 Task: Add an event with the title Second Webinar: Content Marketing Strategies for Lead Generation and Engagement, date '2023/12/01', time 8:30 AM to 10:30 AMand add a description: The quality assurance team will review project documentation such as project plans, requirements specifications, design documents, and test plans. They will ensure that the documentation is complete, accurate, and aligns with the project objectives and stakeholder expectations., put the event into Green category . Add location for the event as: 456 Giza Pyramids, Giza, Egypt, logged in from the account softage.10@softage.netand send the event invitation to softage.3@softage.net and softage.4@softage.net. Set a reminder for the event 2 hour before
Action: Mouse moved to (98, 116)
Screenshot: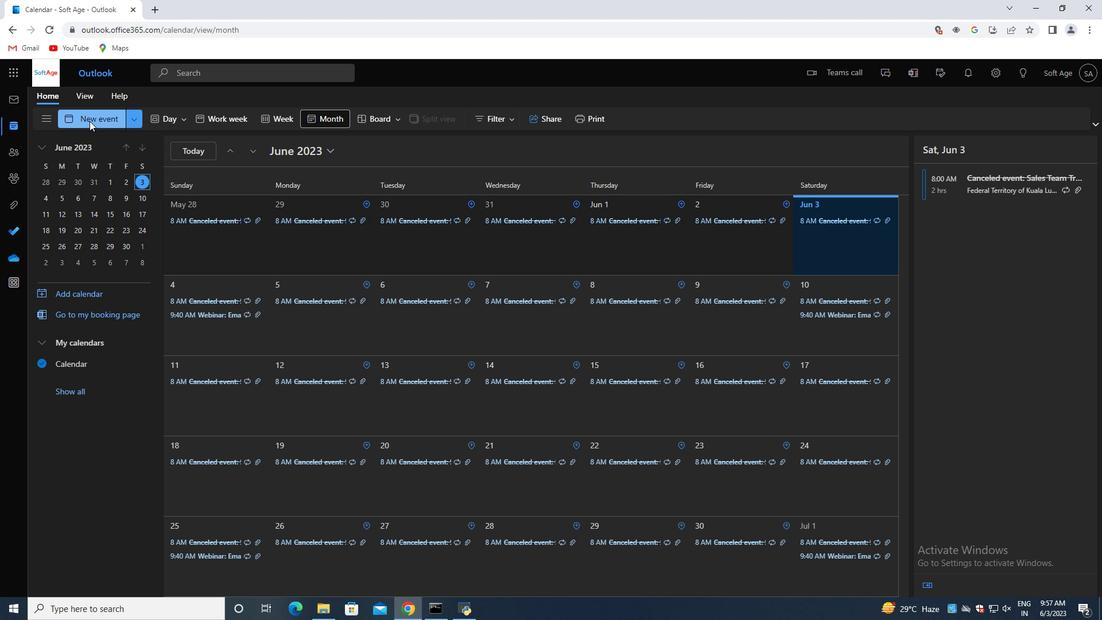 
Action: Mouse pressed left at (98, 116)
Screenshot: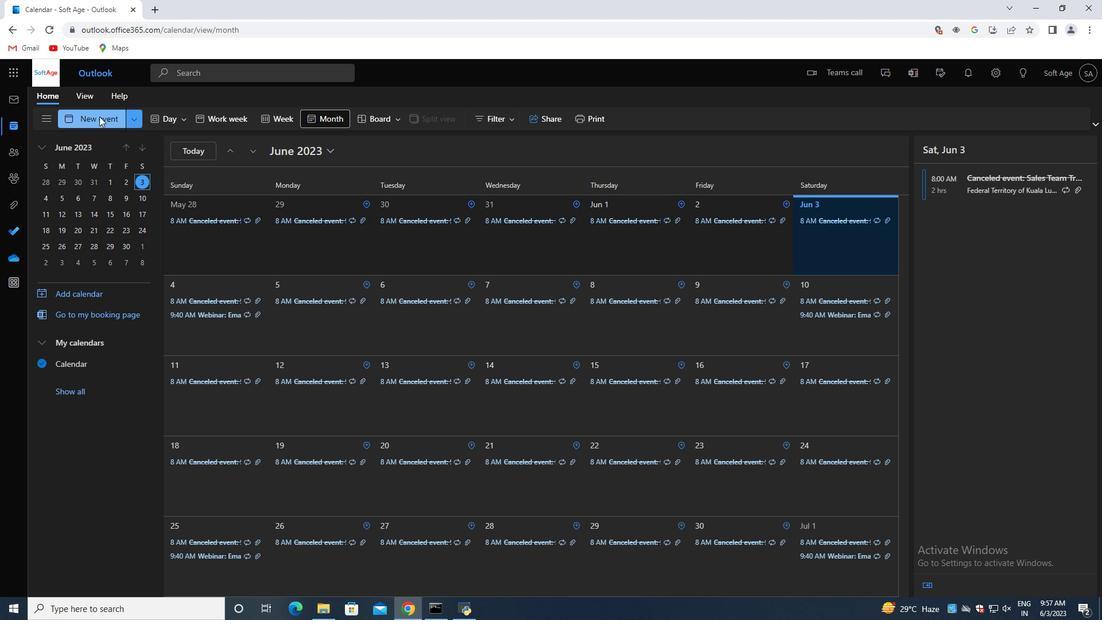 
Action: Mouse moved to (276, 186)
Screenshot: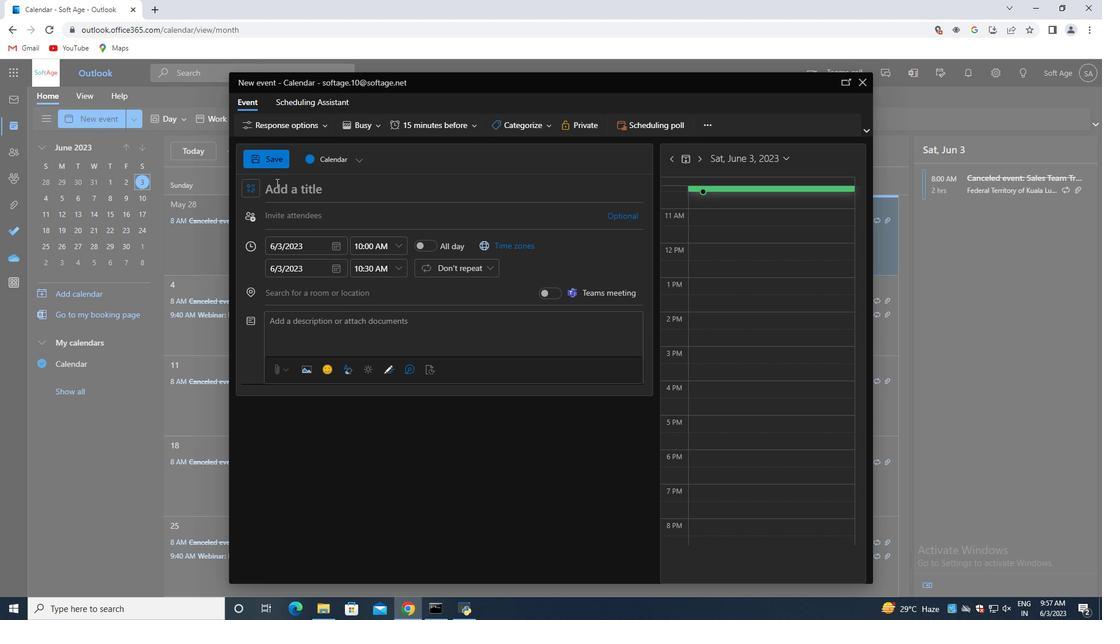 
Action: Mouse pressed left at (276, 186)
Screenshot: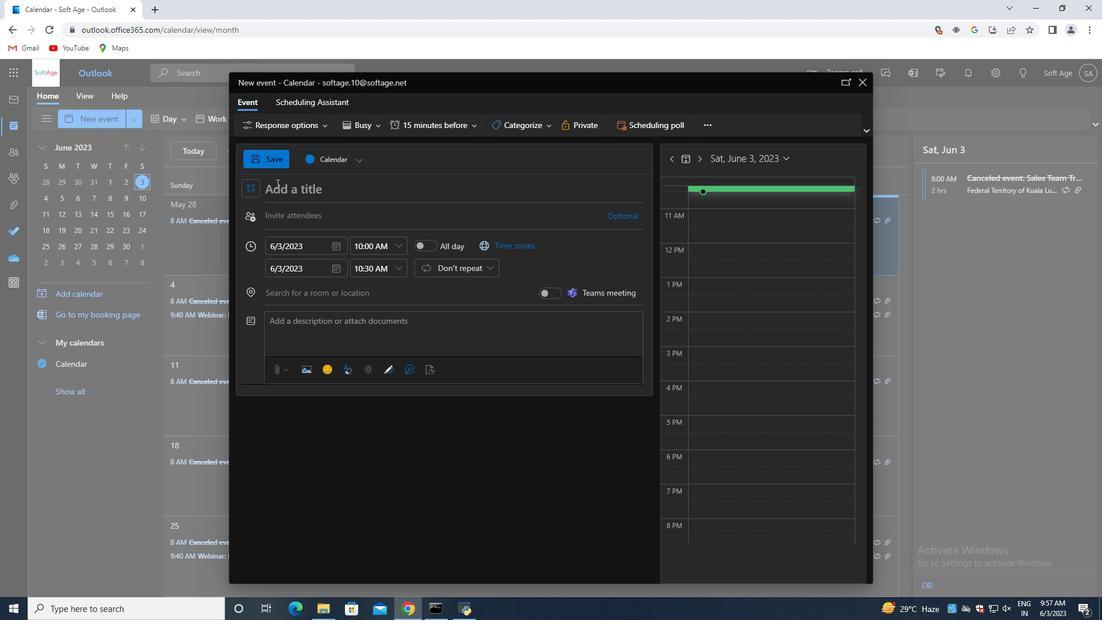 
Action: Key pressed <Key.shift>Second<Key.space><Key.shift>Webinar<Key.shift_r>:<Key.space><Key.shift>Content<Key.space><Key.shift>Marketing<Key.space><Key.shift>Strategies<Key.space>for<Key.space><Key.shift>Lead<Key.space><Key.shift>Generation<Key.space>and<Key.space><Key.shift>Engagement
Screenshot: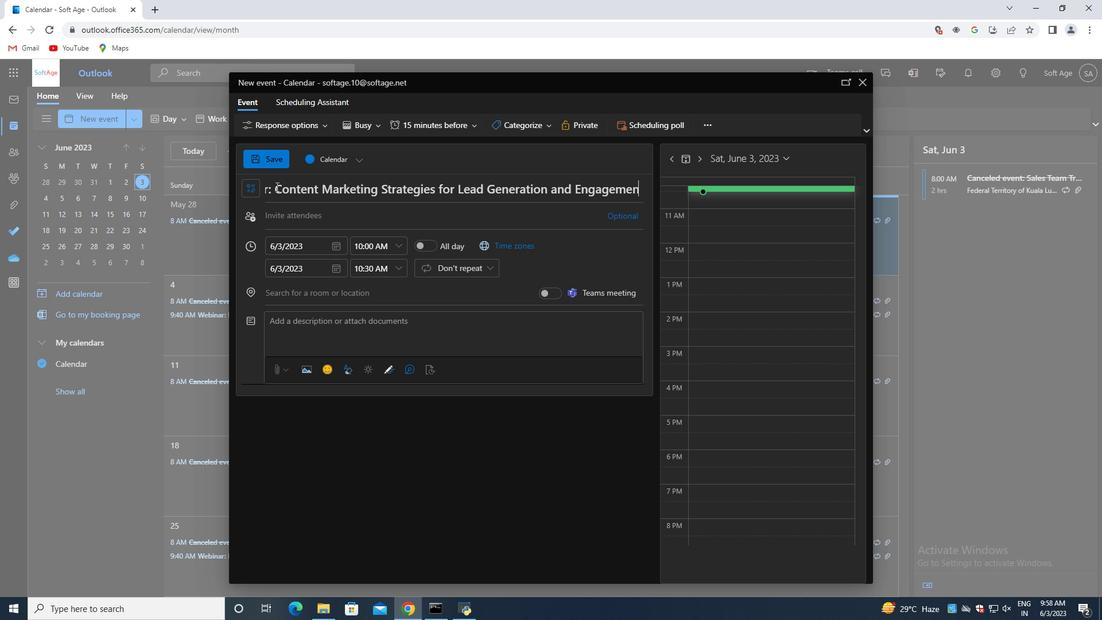 
Action: Mouse moved to (335, 244)
Screenshot: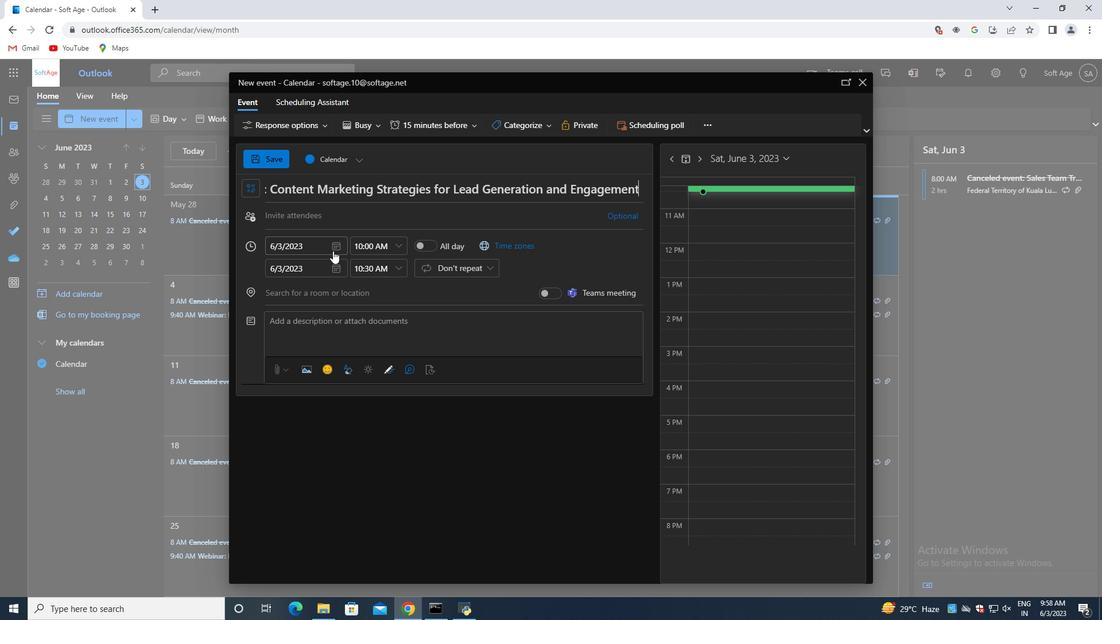 
Action: Mouse pressed left at (335, 244)
Screenshot: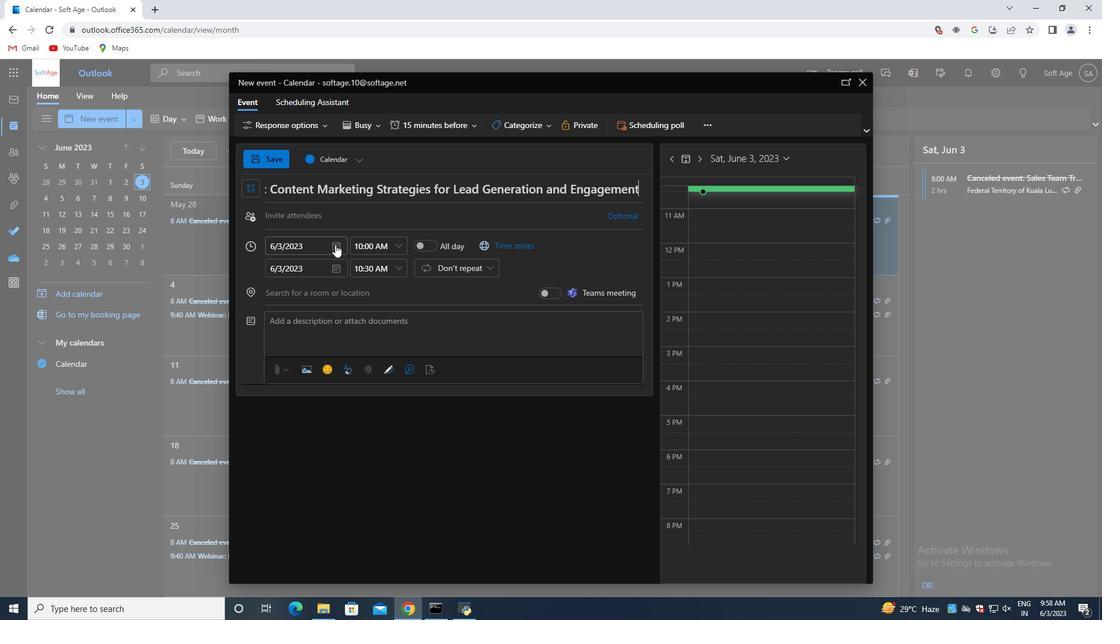 
Action: Mouse moved to (372, 271)
Screenshot: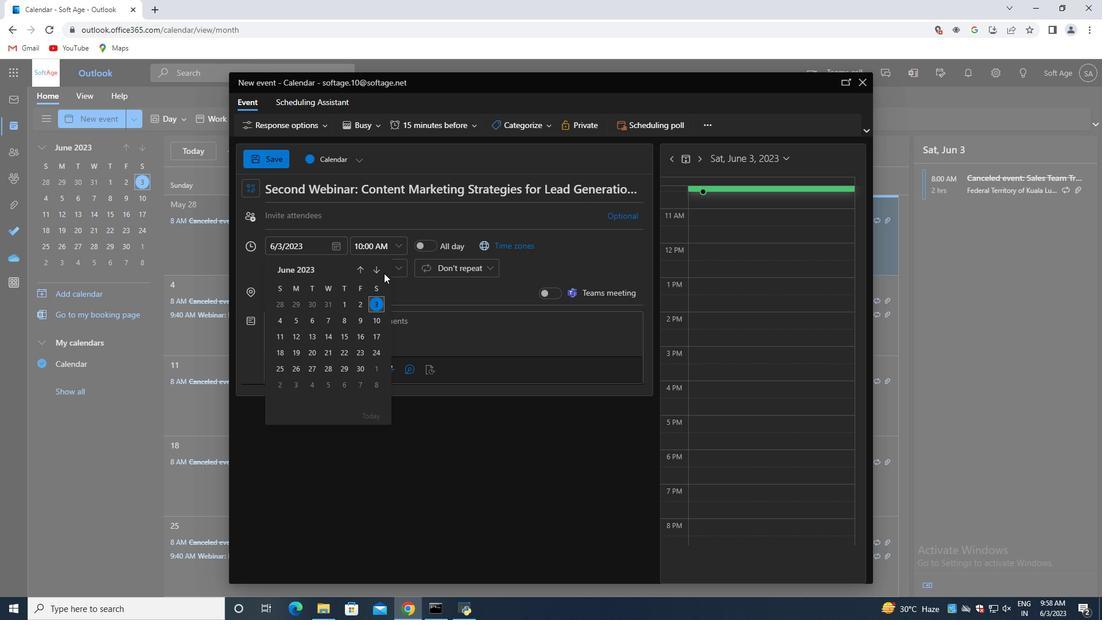 
Action: Mouse pressed left at (372, 271)
Screenshot: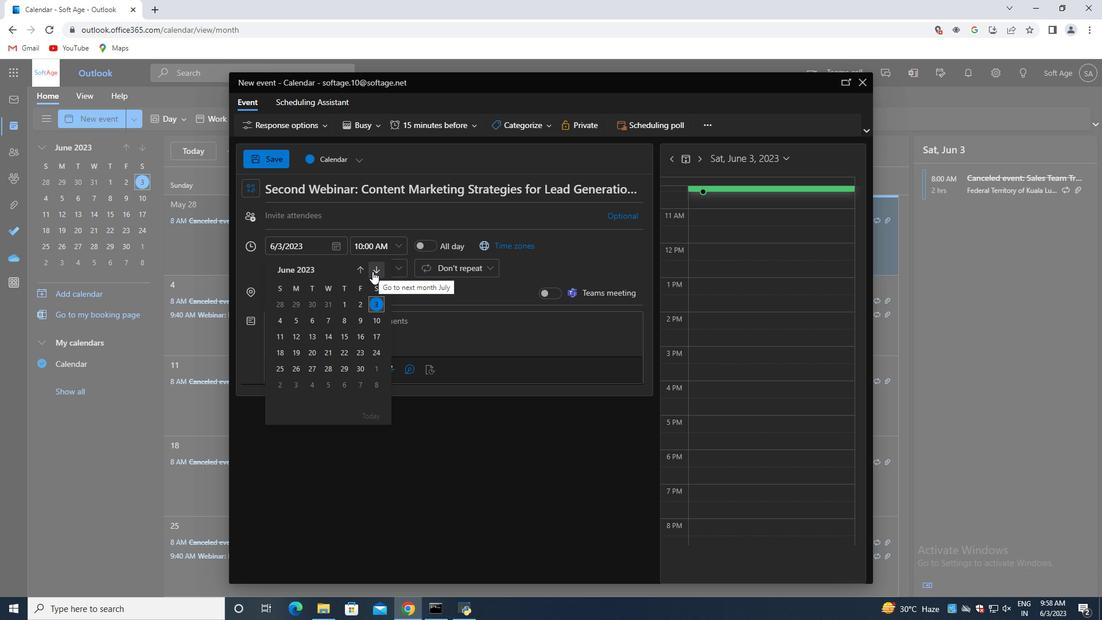 
Action: Mouse pressed left at (372, 271)
Screenshot: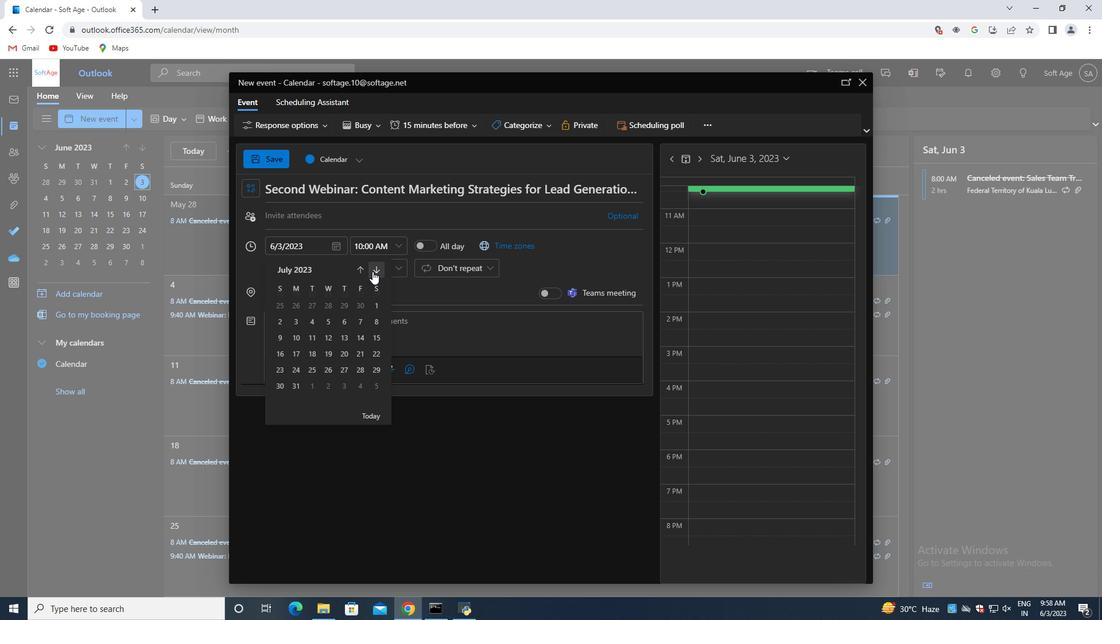 
Action: Mouse pressed left at (372, 271)
Screenshot: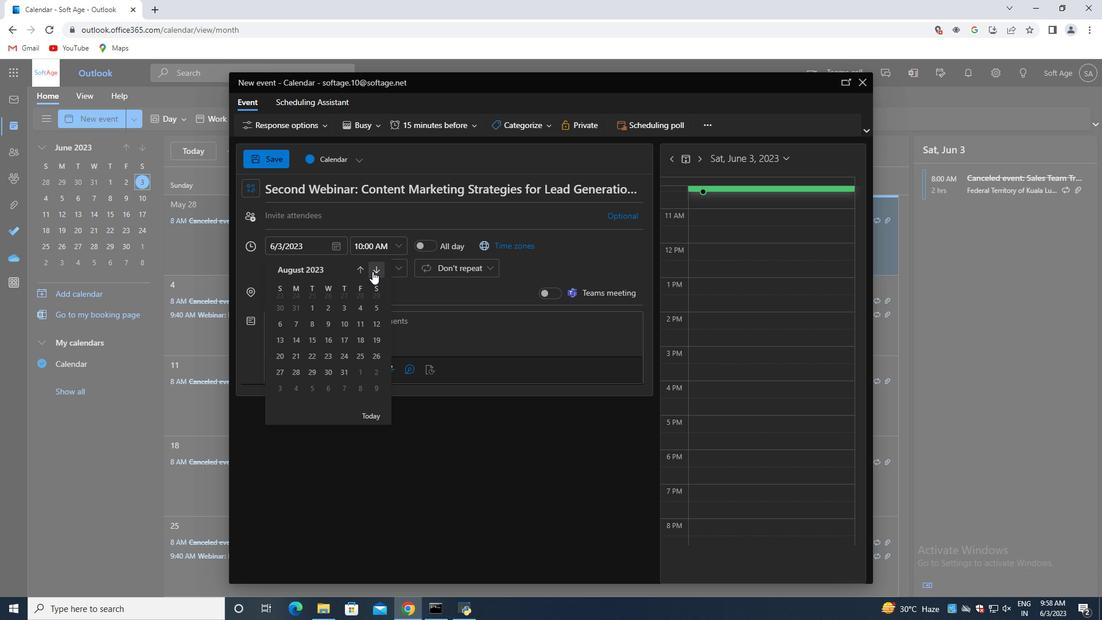 
Action: Mouse moved to (372, 271)
Screenshot: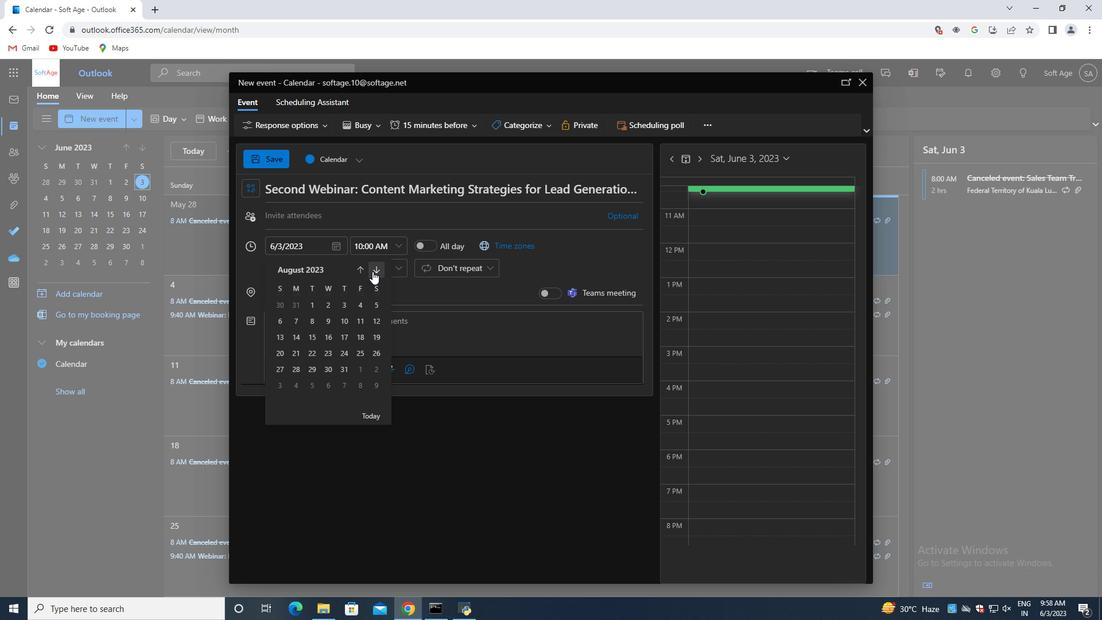 
Action: Mouse pressed left at (372, 271)
Screenshot: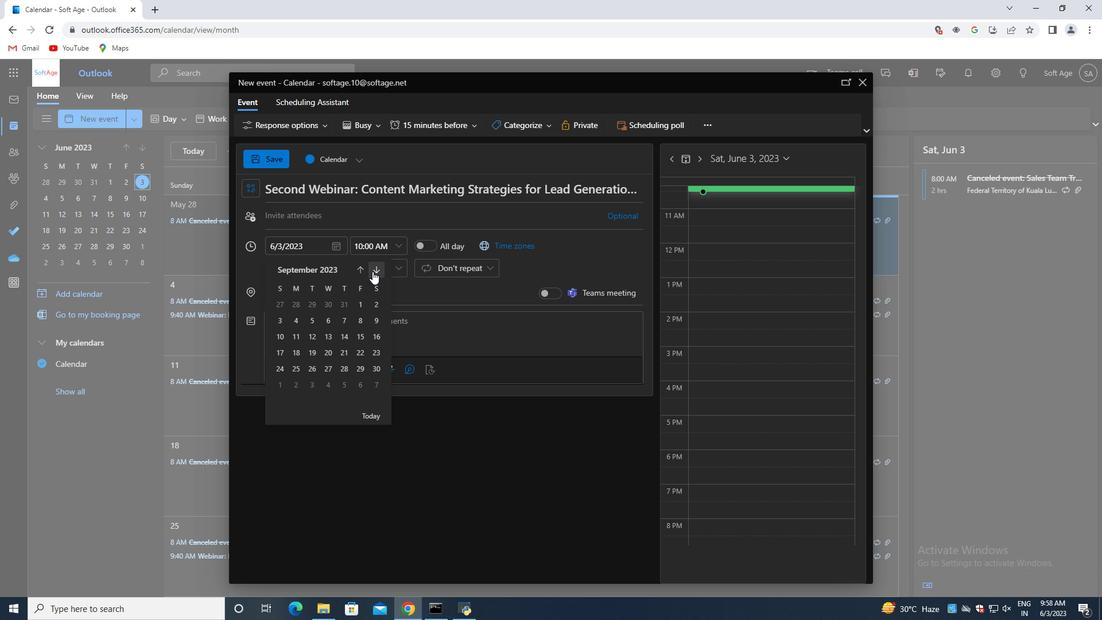 
Action: Mouse pressed left at (372, 271)
Screenshot: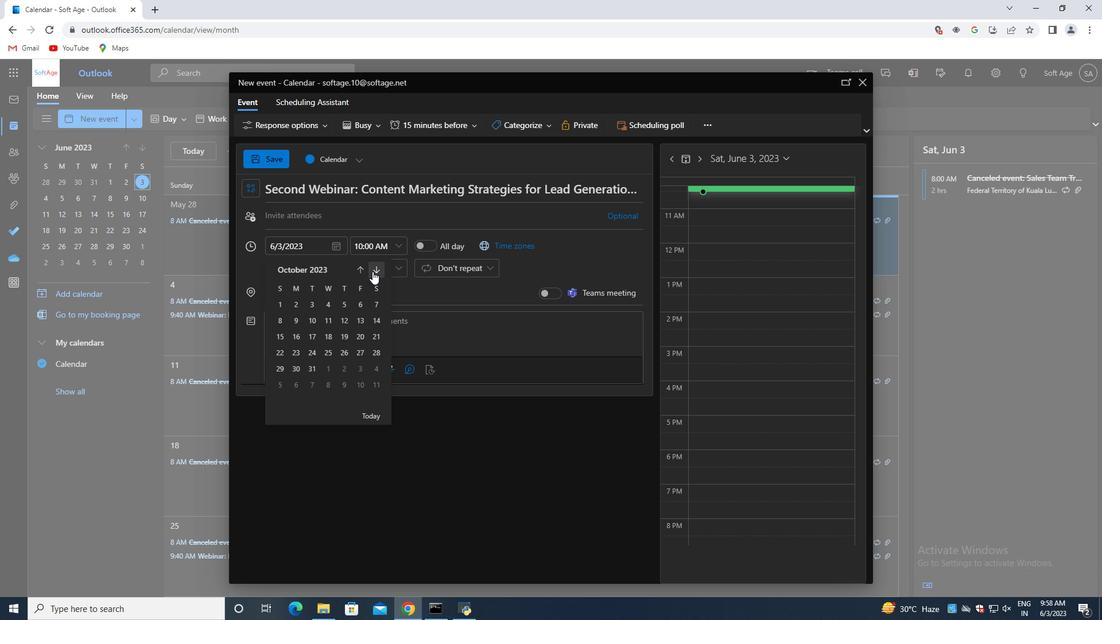 
Action: Mouse pressed left at (372, 271)
Screenshot: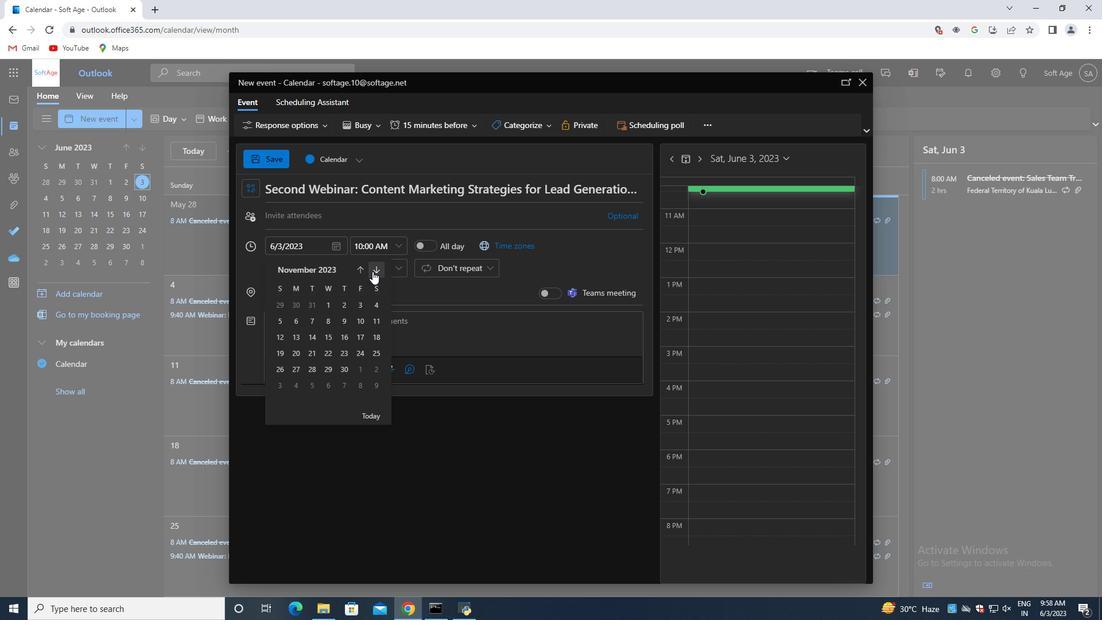 
Action: Mouse moved to (358, 302)
Screenshot: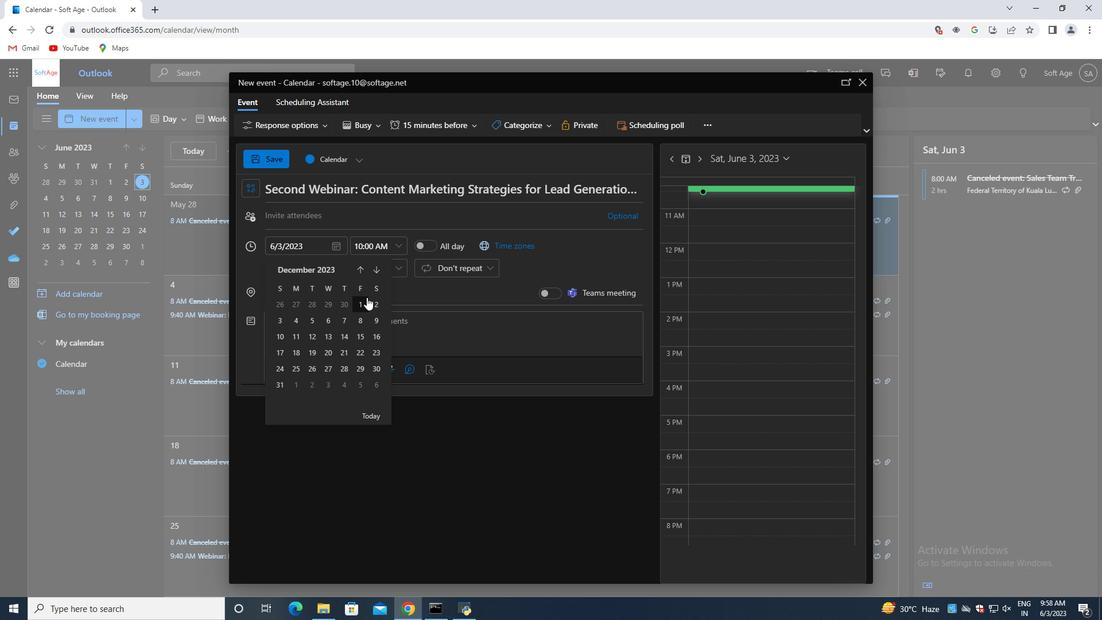 
Action: Mouse pressed left at (358, 302)
Screenshot: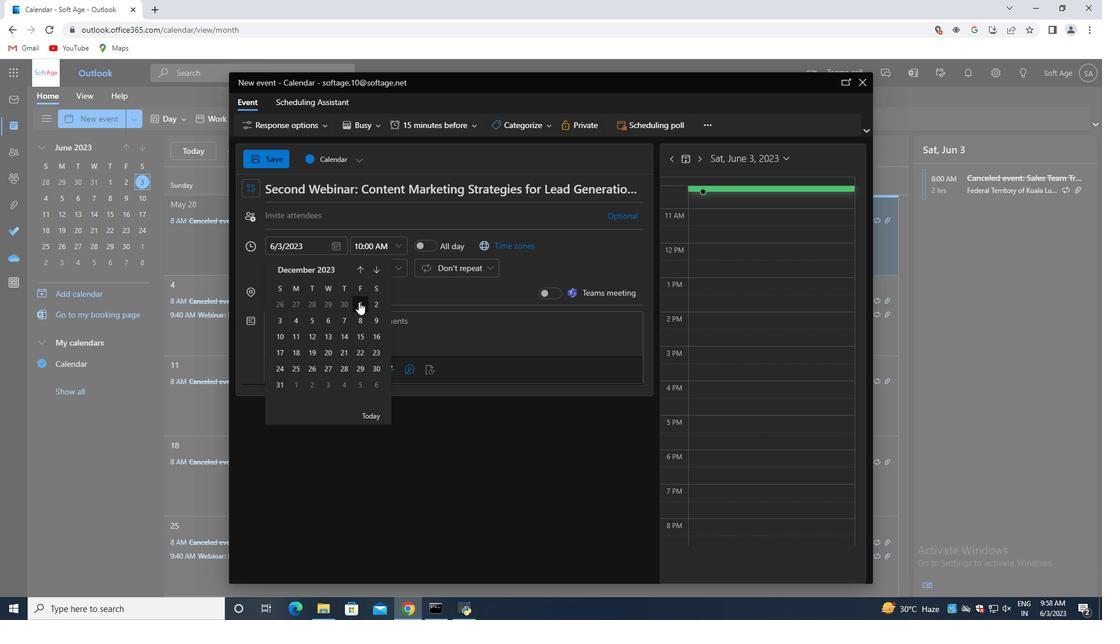 
Action: Mouse moved to (401, 245)
Screenshot: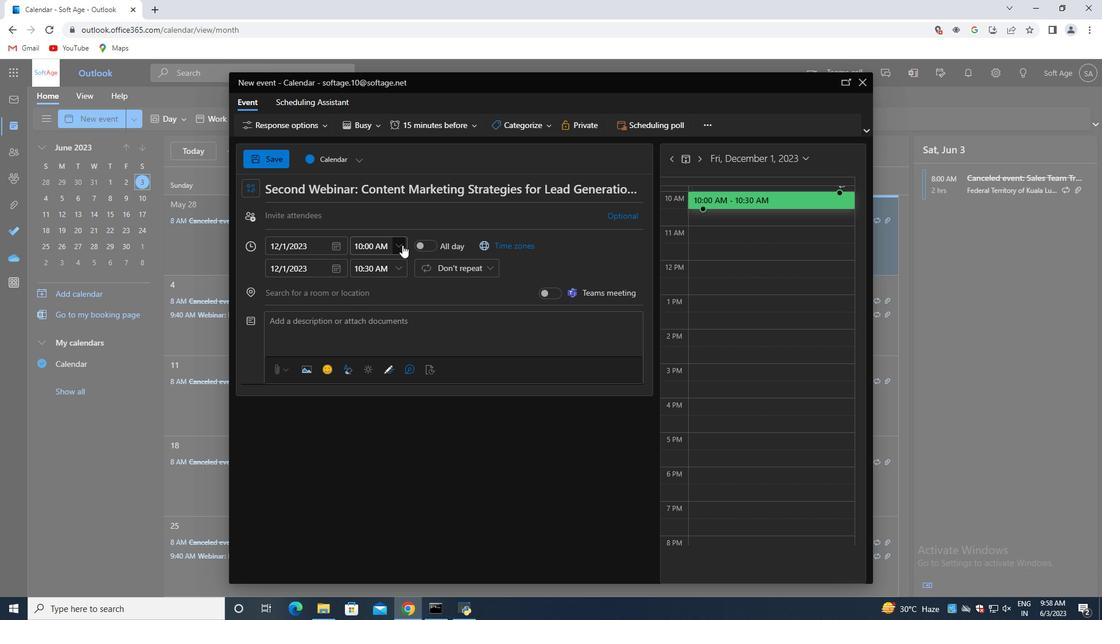 
Action: Mouse pressed left at (401, 245)
Screenshot: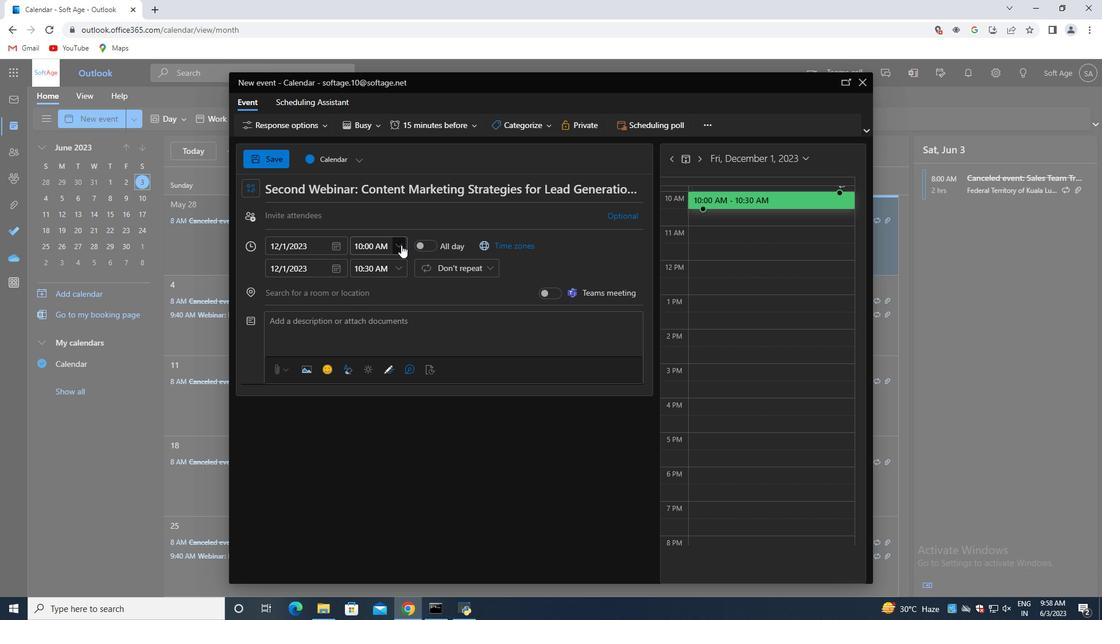 
Action: Mouse moved to (382, 289)
Screenshot: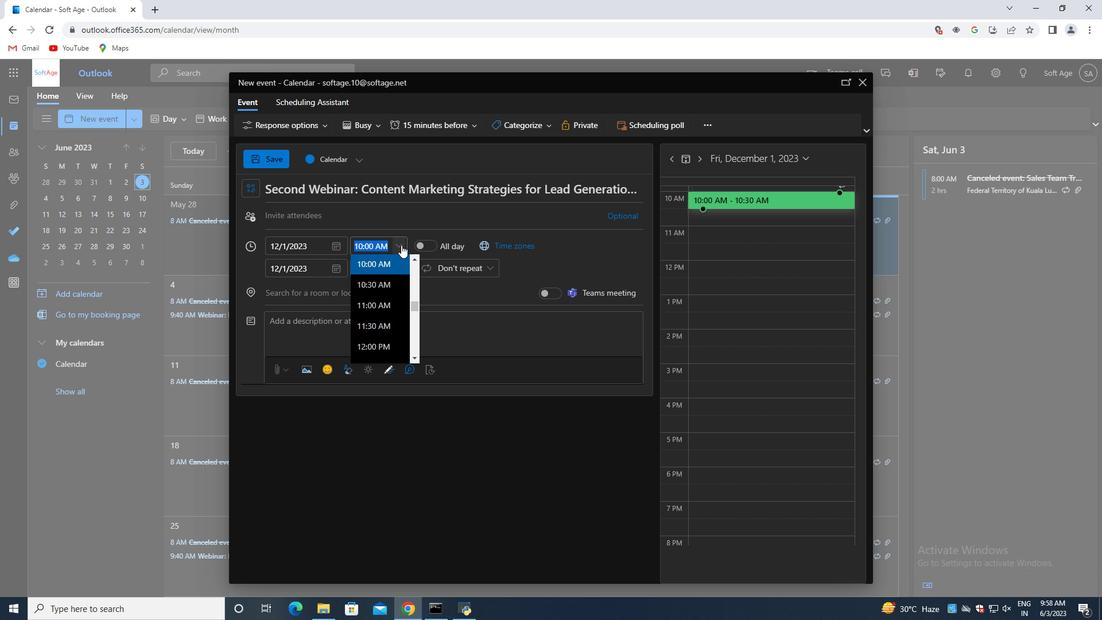 
Action: Mouse scrolled (382, 290) with delta (0, 0)
Screenshot: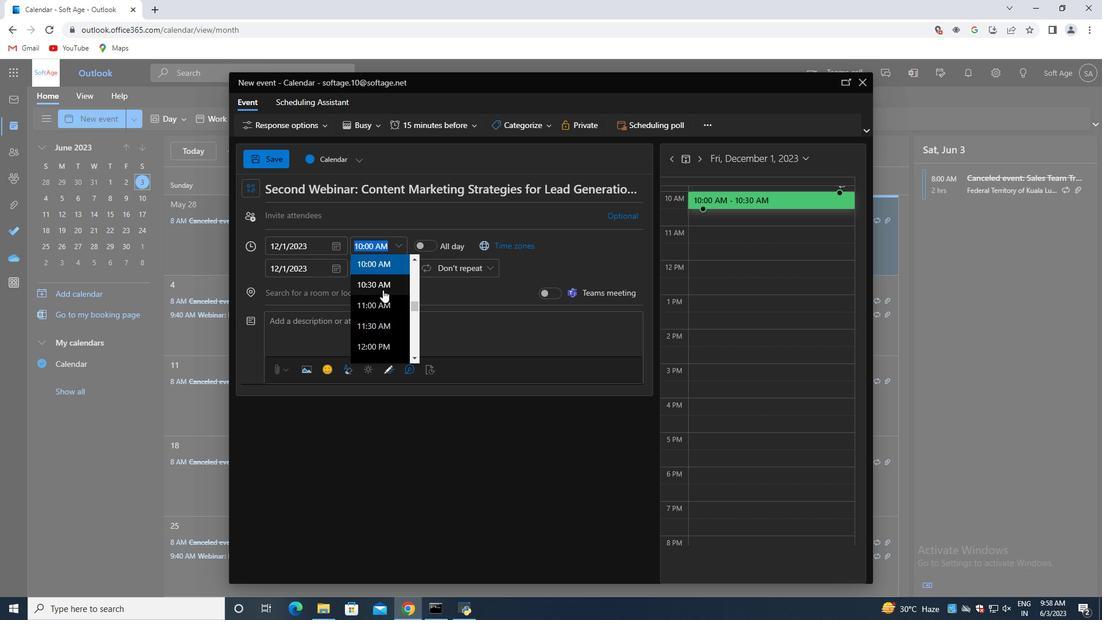 
Action: Mouse scrolled (382, 290) with delta (0, 0)
Screenshot: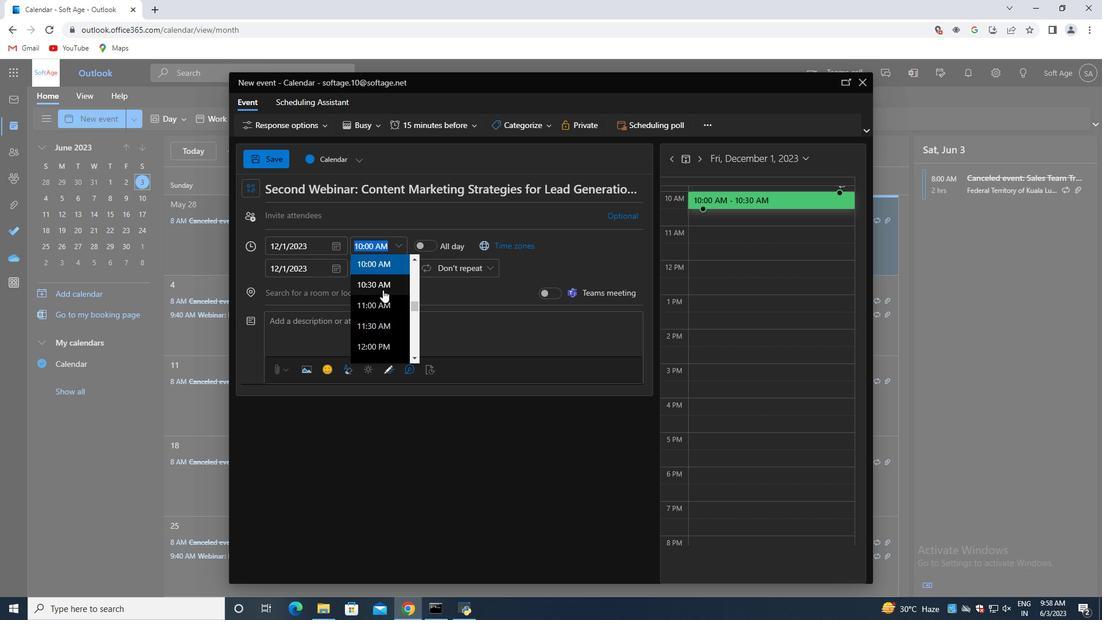 
Action: Mouse moved to (377, 316)
Screenshot: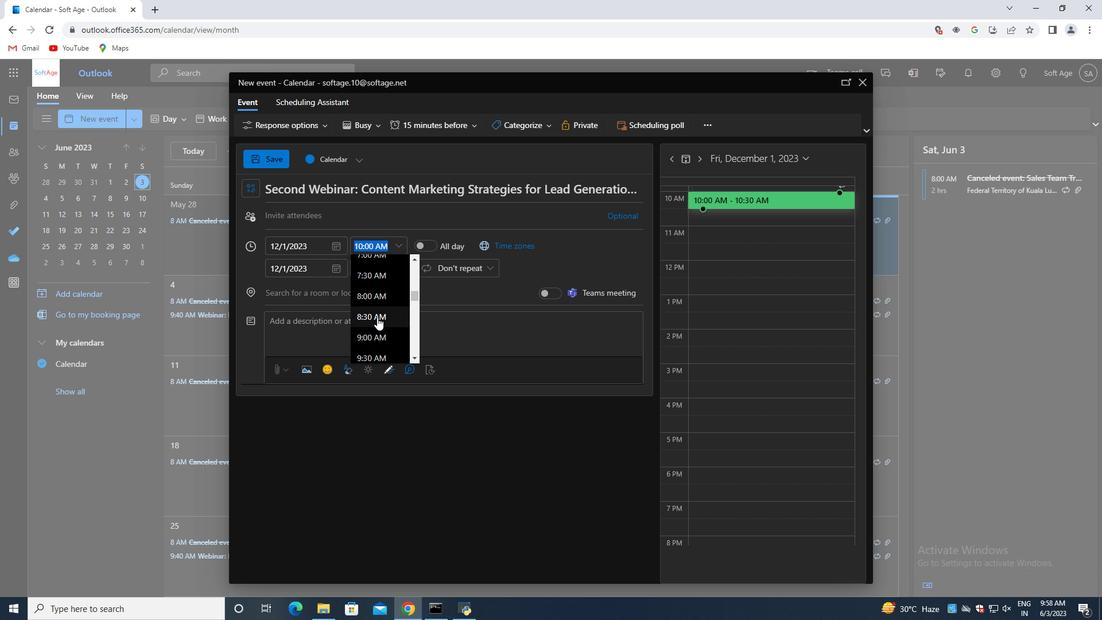 
Action: Mouse pressed left at (377, 316)
Screenshot: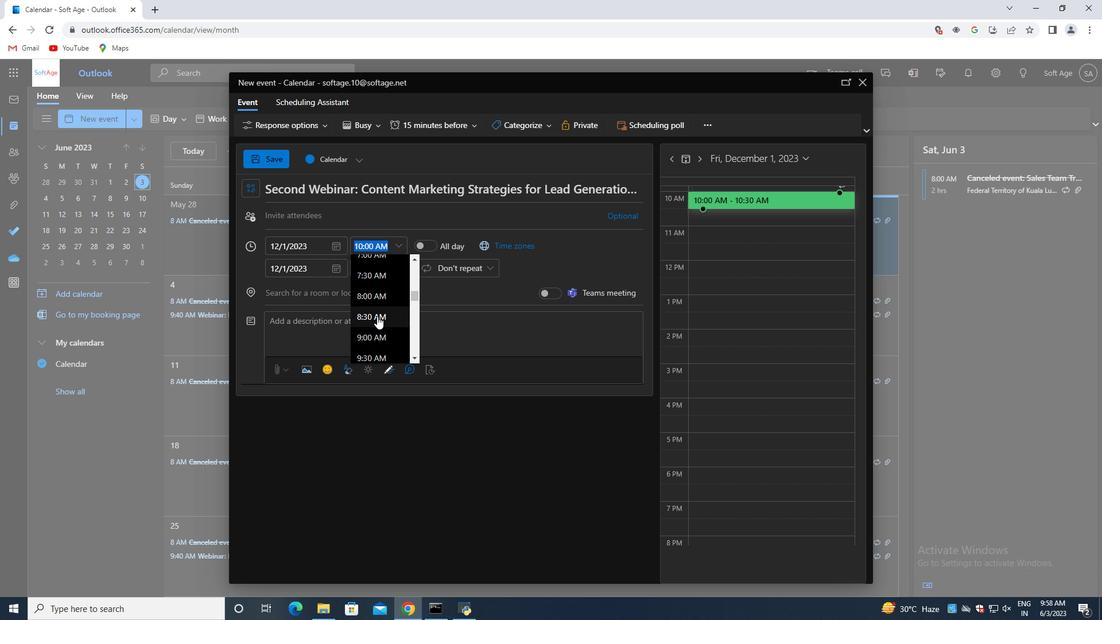 
Action: Mouse moved to (400, 269)
Screenshot: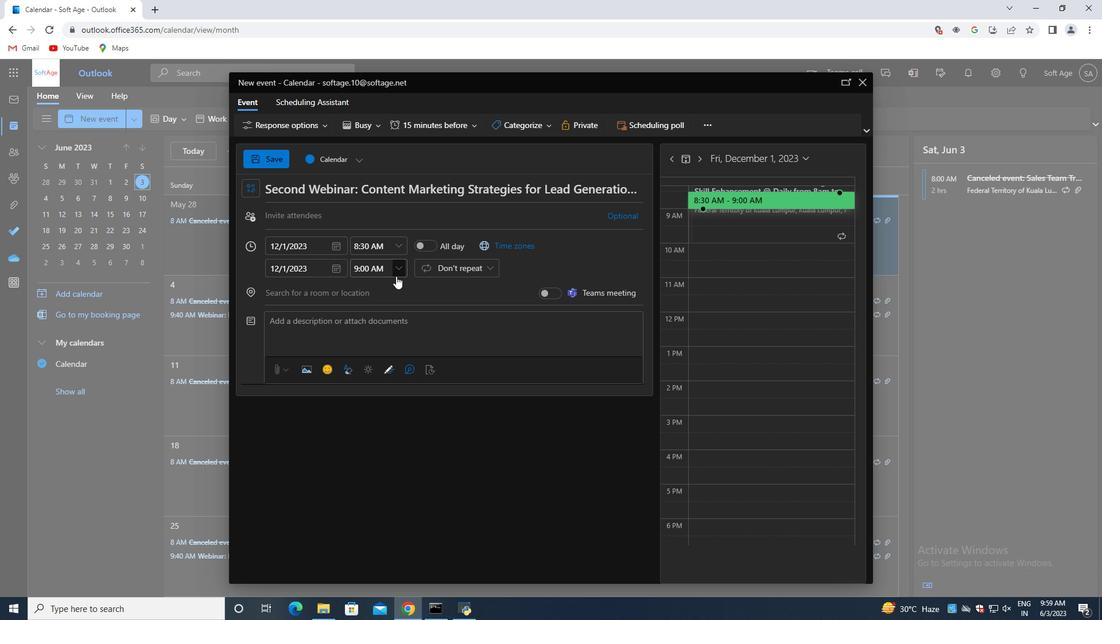 
Action: Mouse pressed left at (400, 269)
Screenshot: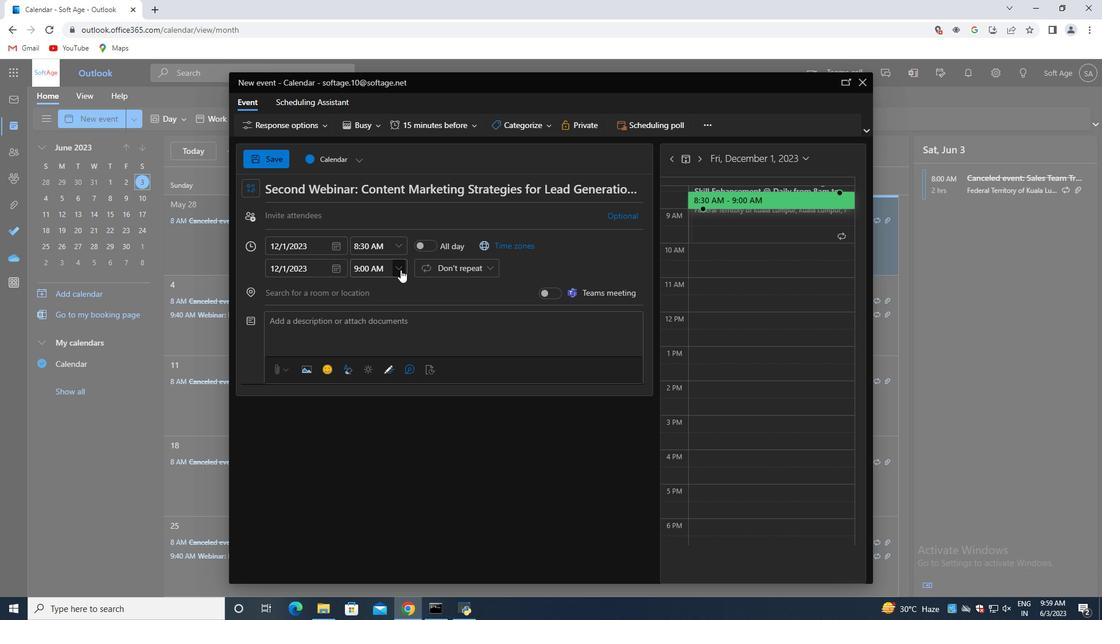 
Action: Mouse moved to (387, 341)
Screenshot: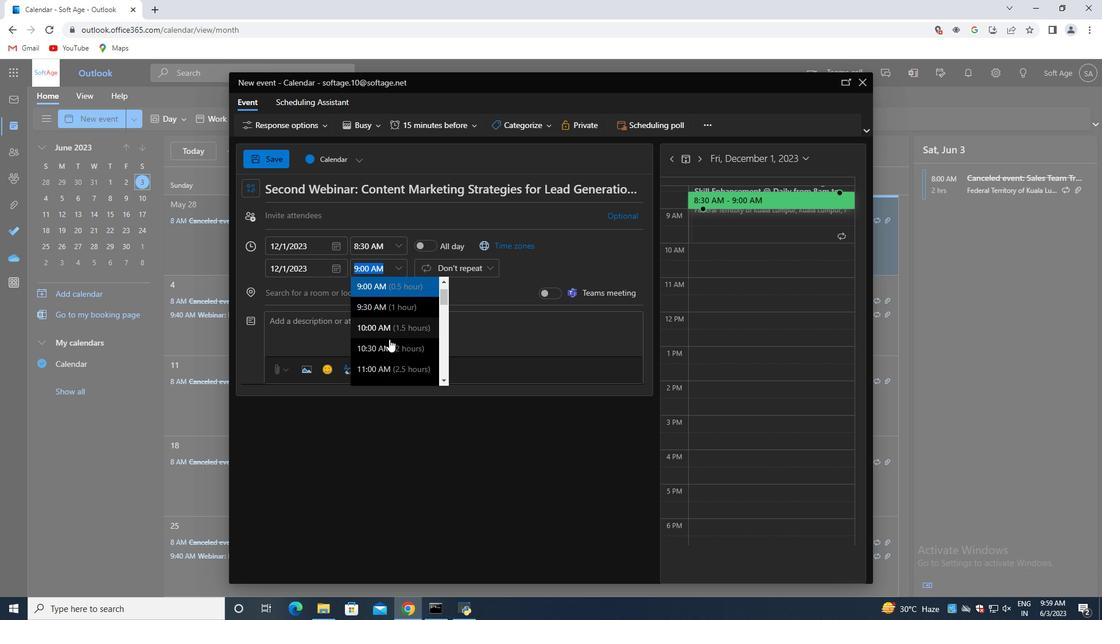 
Action: Mouse pressed left at (387, 341)
Screenshot: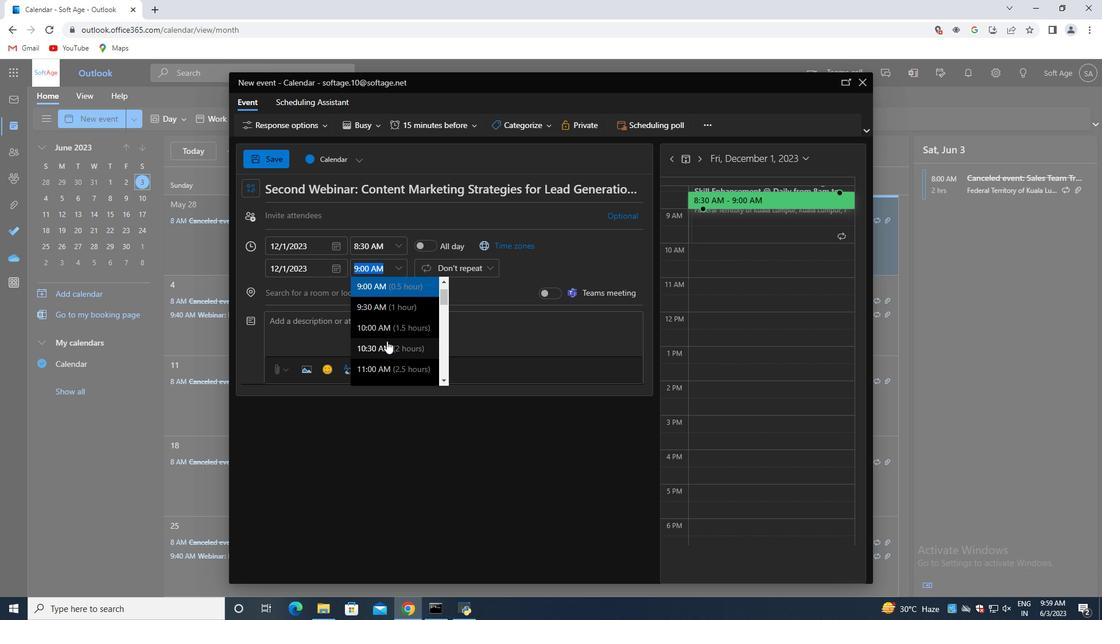 
Action: Mouse moved to (330, 333)
Screenshot: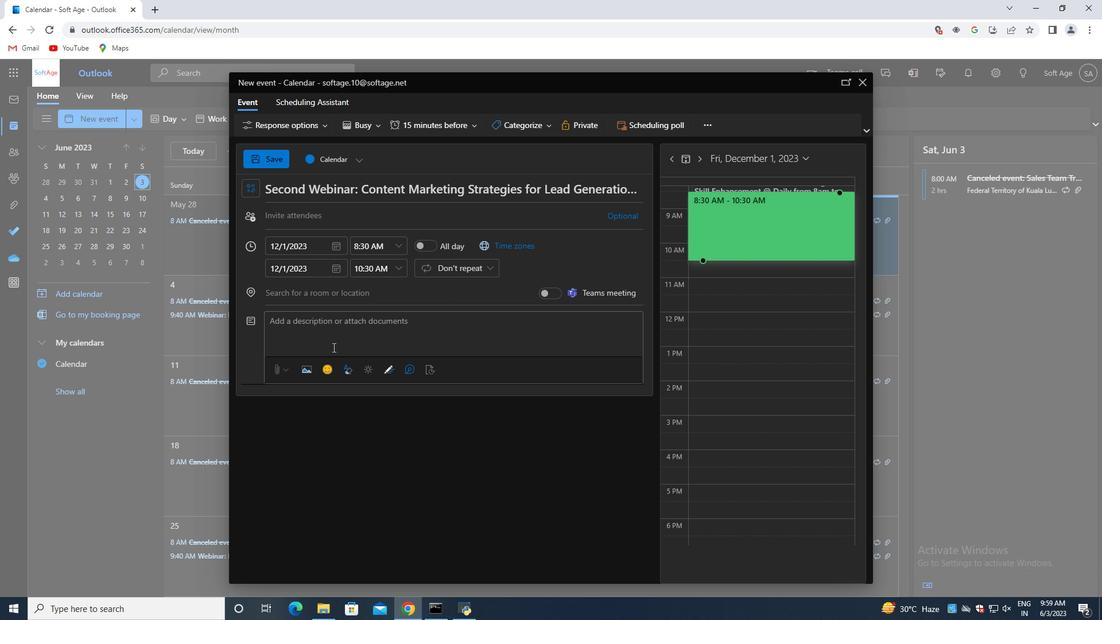 
Action: Mouse pressed left at (330, 333)
Screenshot: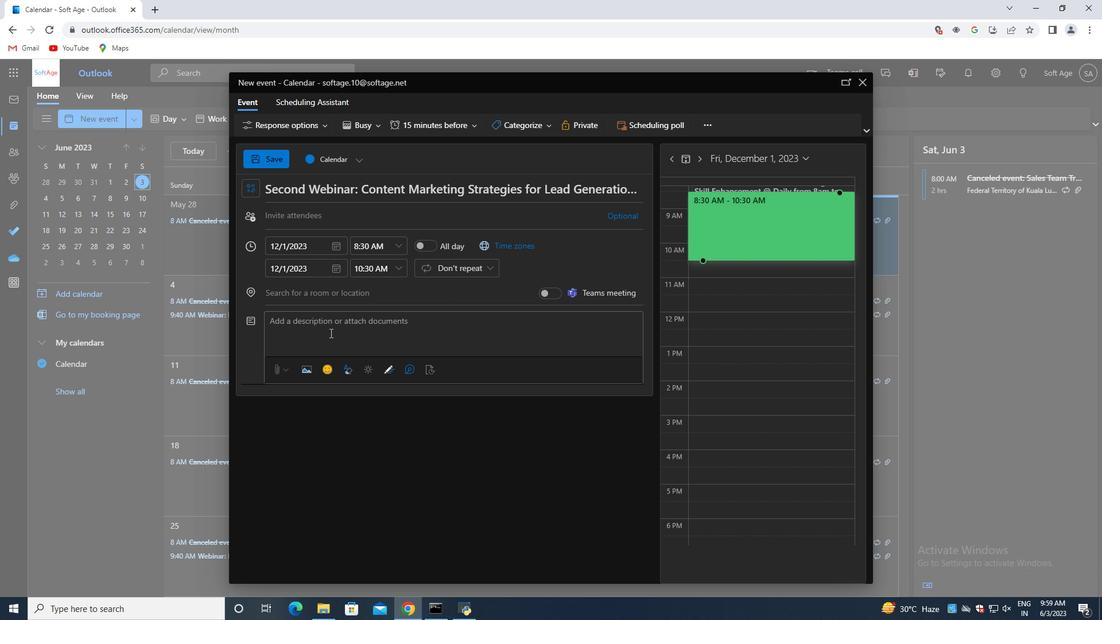 
Action: Mouse moved to (335, 322)
Screenshot: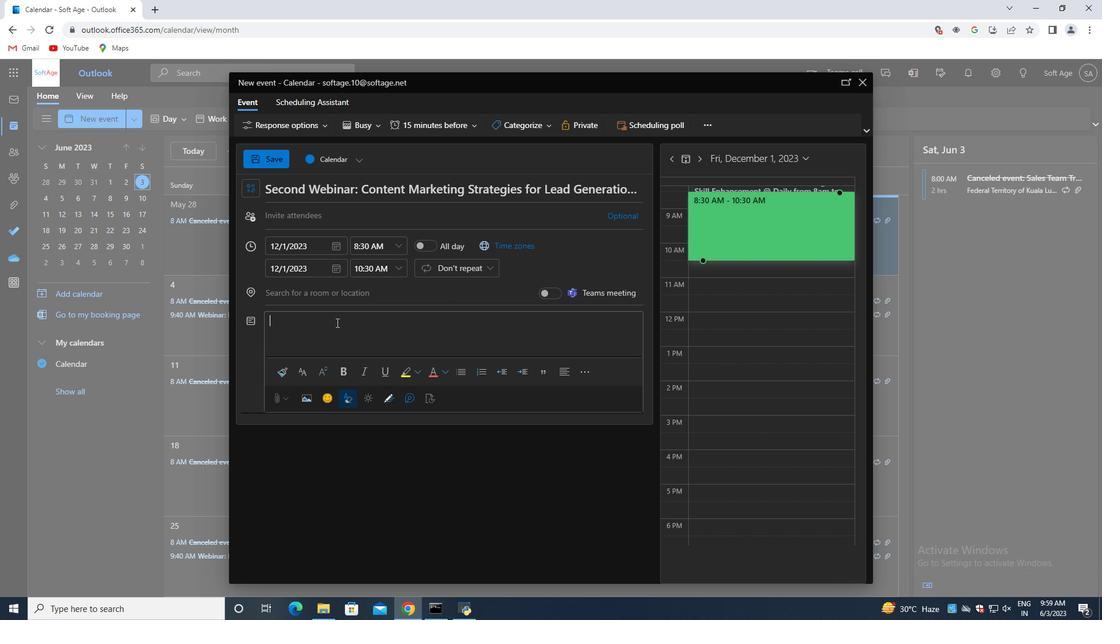 
Action: Key pressed <Key.shift>The<Key.space>quality<Key.space>assurance<Key.space>team<Key.space>will<Key.space>review<Key.space>project<Key.space>documentation<Key.space>such<Key.space>as<Key.space>project<Key.space>plans,<Key.space>requirements<Key.space>specifications,<Key.space>design<Key.space>documents,<Key.space>am<Key.backspace>nd<Key.space>test<Key.space>plans.<Key.space><Key.shift>Ther<Key.space>will<Key.space>ensure<Key.space>that<Key.space>the<Key.space>
Screenshot: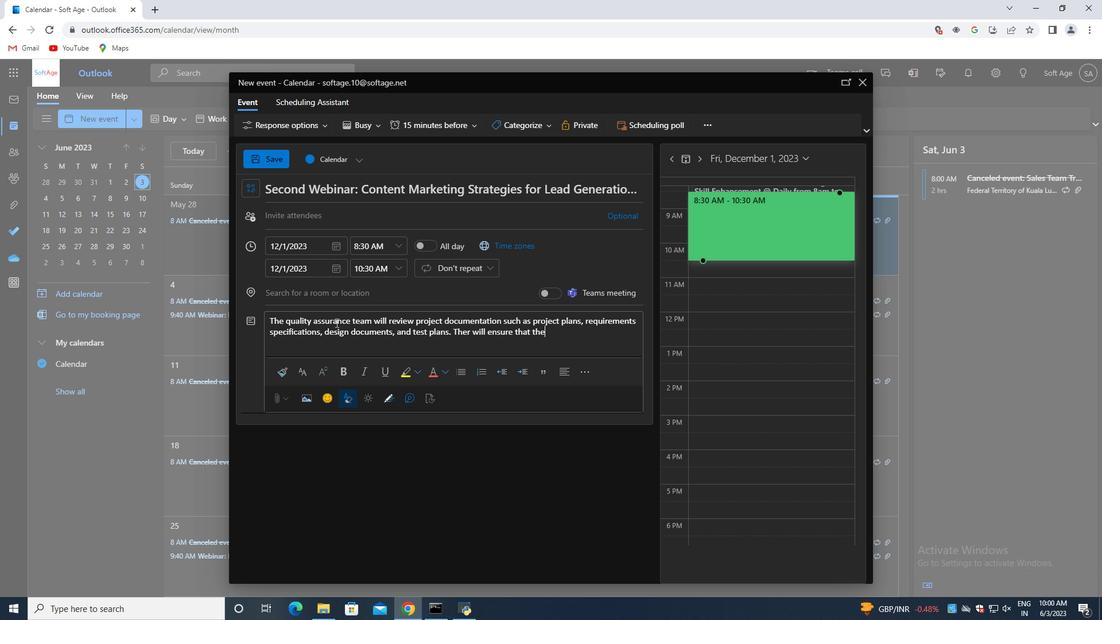 
Action: Mouse moved to (552, 335)
Screenshot: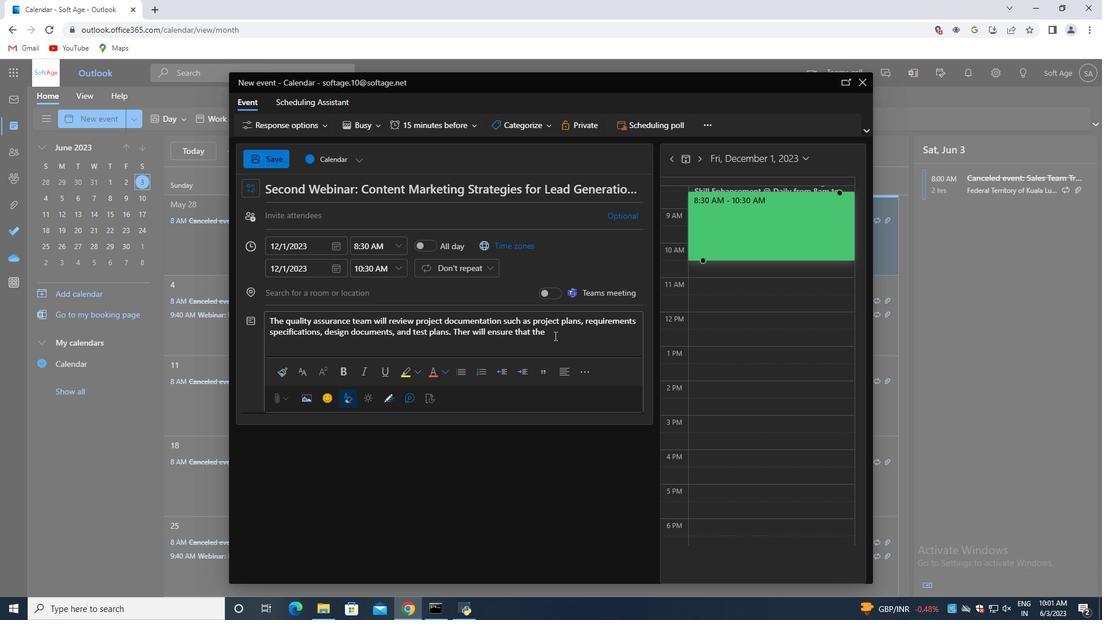 
Action: Key pressed <Key.space>
Screenshot: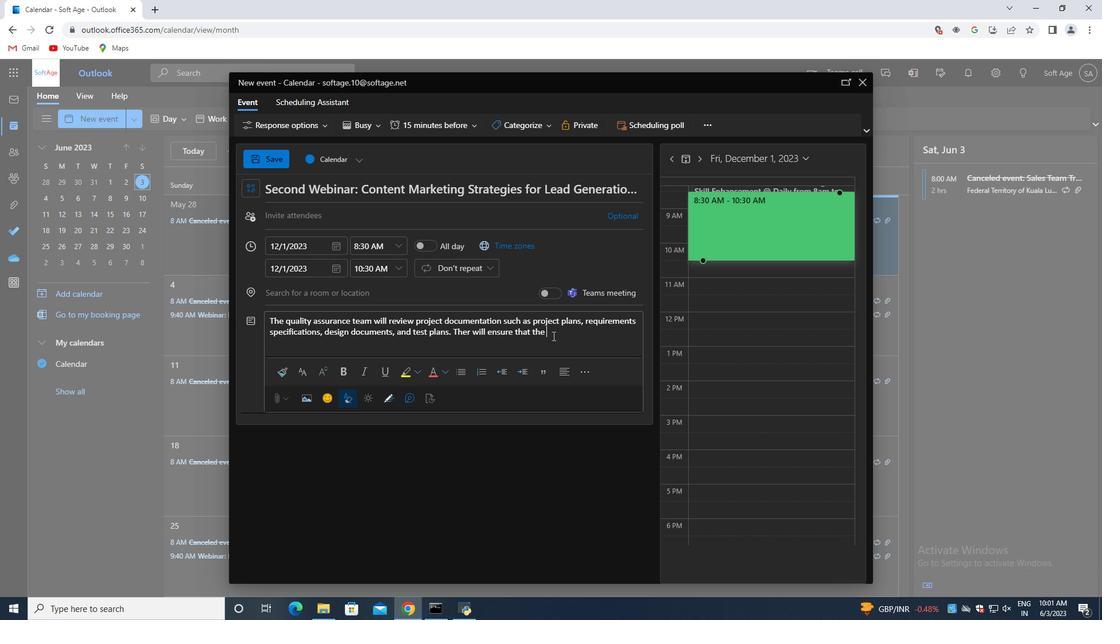 
Action: Mouse moved to (552, 335)
Screenshot: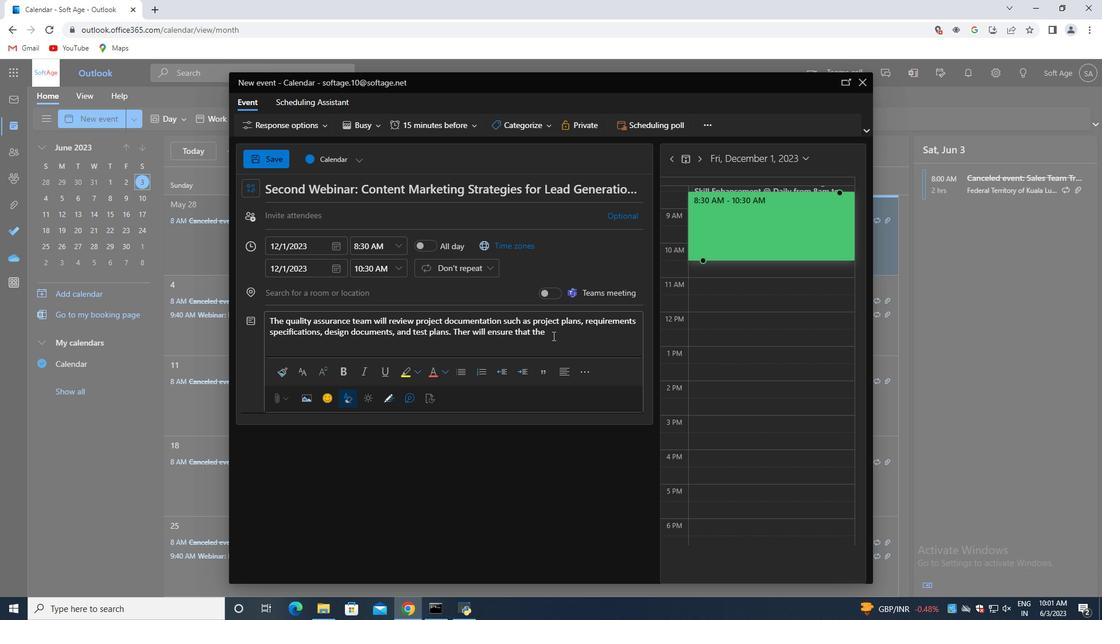 
Action: Key pressed <Key.backspace>documentation<Key.space>is<Key.space>complete,<Key.space>accurate,<Key.space>and<Key.space>aligns<Key.space>with<Key.space>the<Key.space>project<Key.space>objectives<Key.space>and<Key.space>stakeholder<Key.space>expectation.
Screenshot: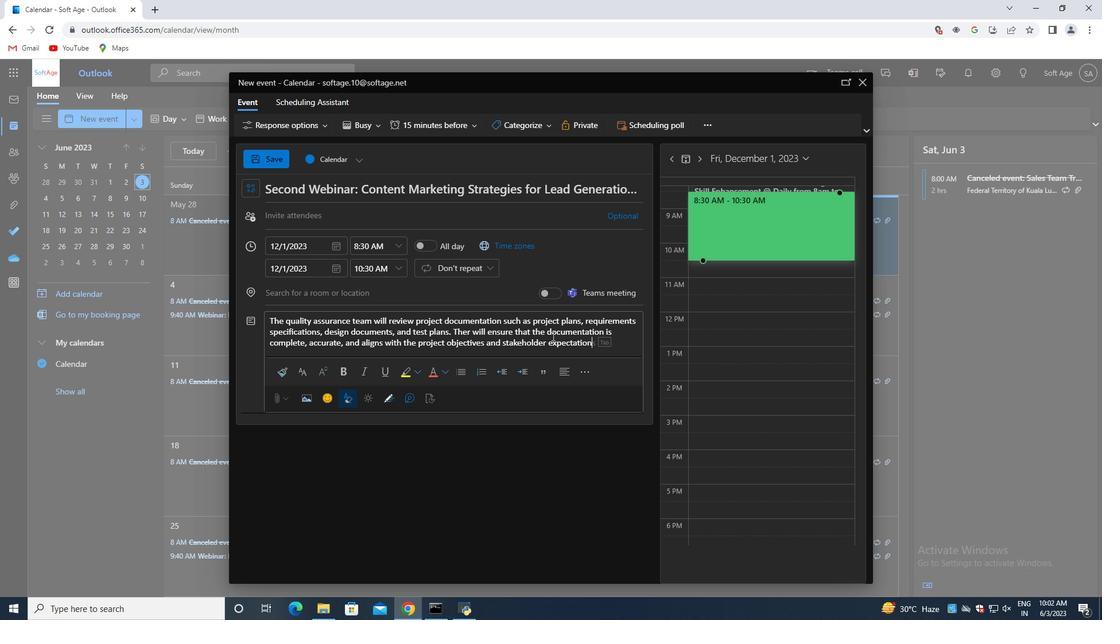 
Action: Mouse moved to (532, 131)
Screenshot: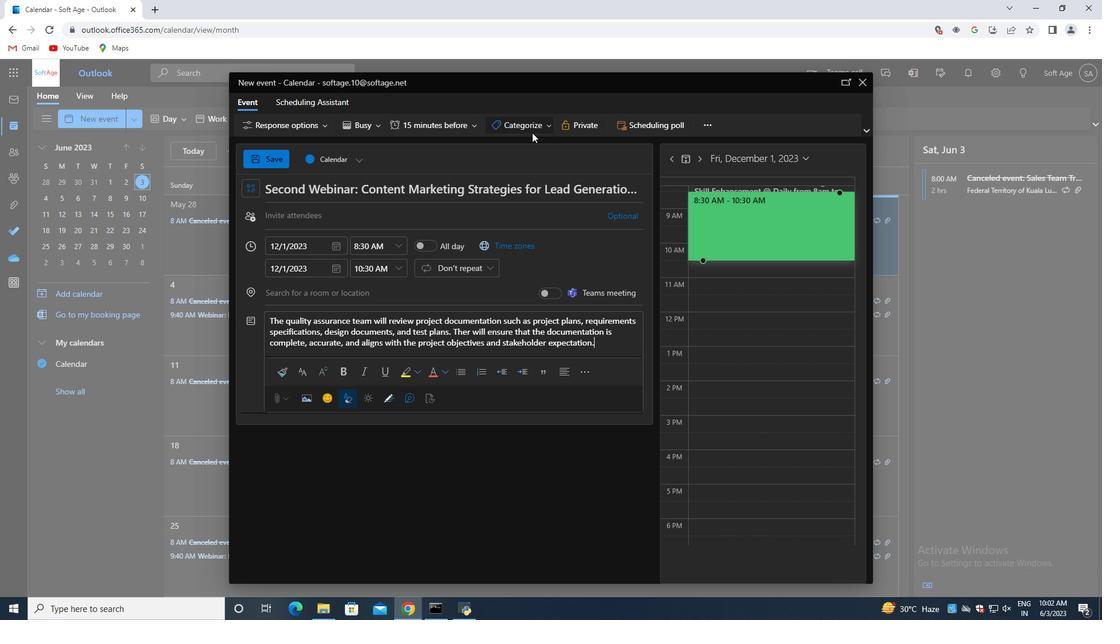 
Action: Mouse pressed left at (532, 131)
Screenshot: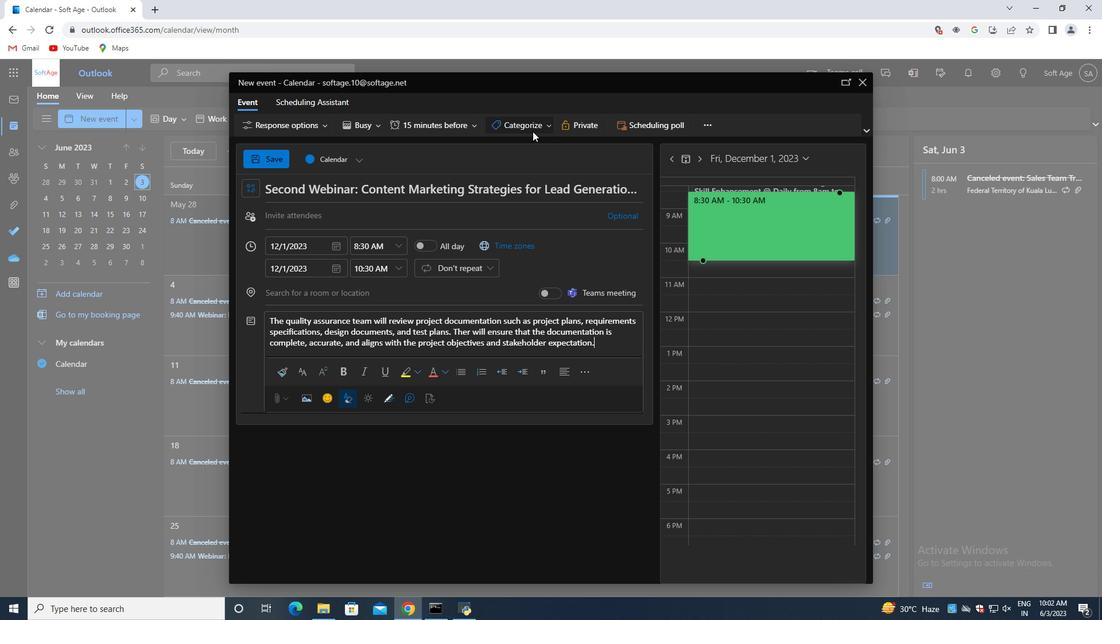 
Action: Mouse moved to (559, 164)
Screenshot: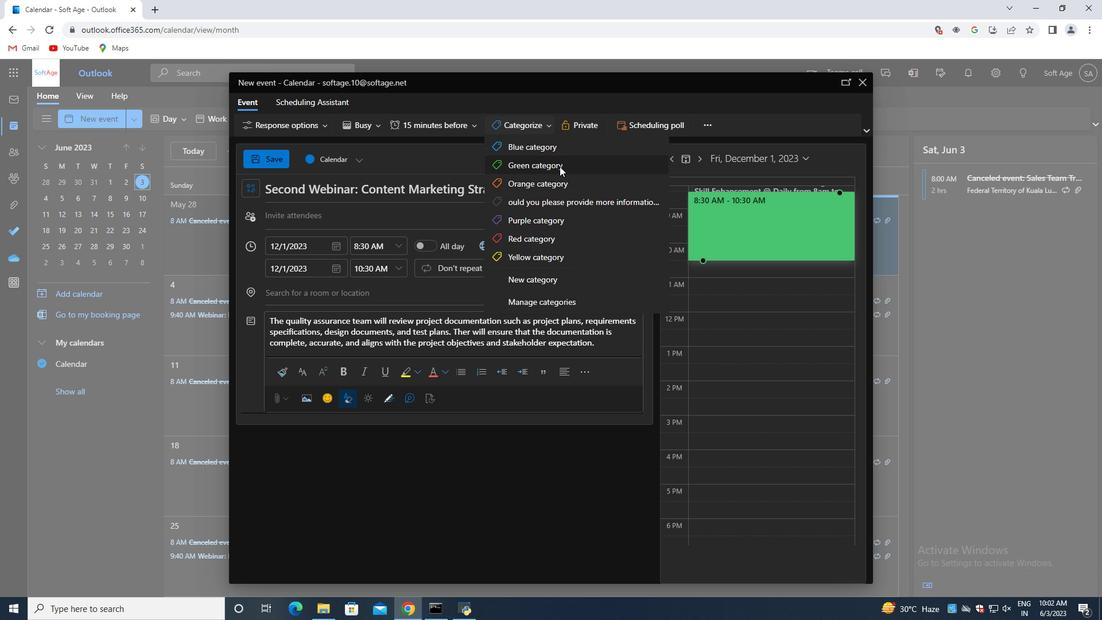 
Action: Mouse pressed left at (559, 164)
Screenshot: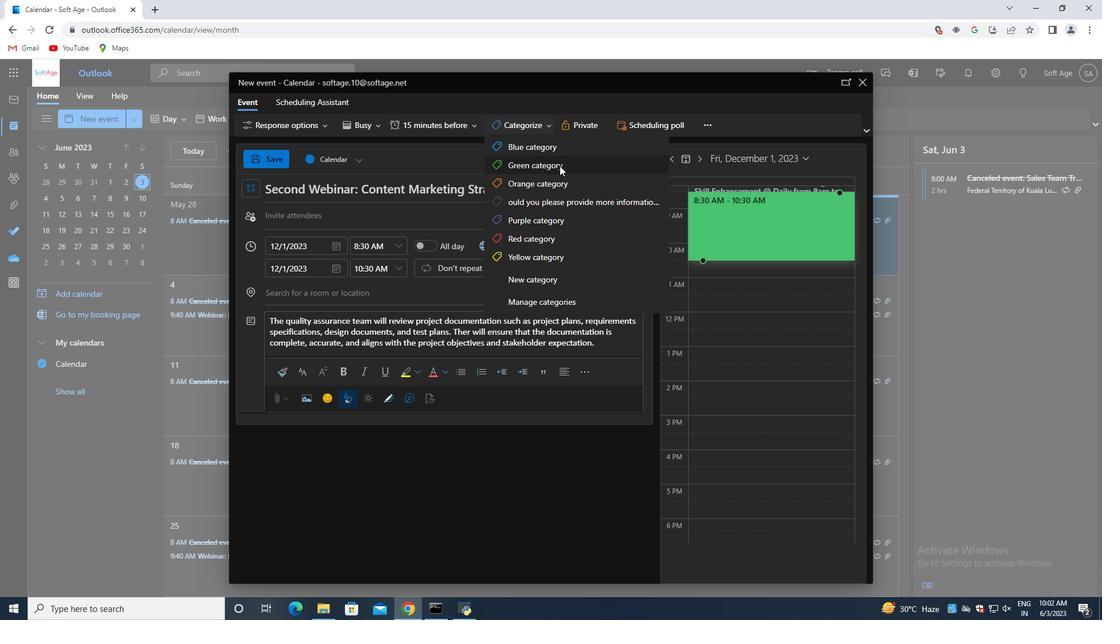 
Action: Mouse moved to (382, 292)
Screenshot: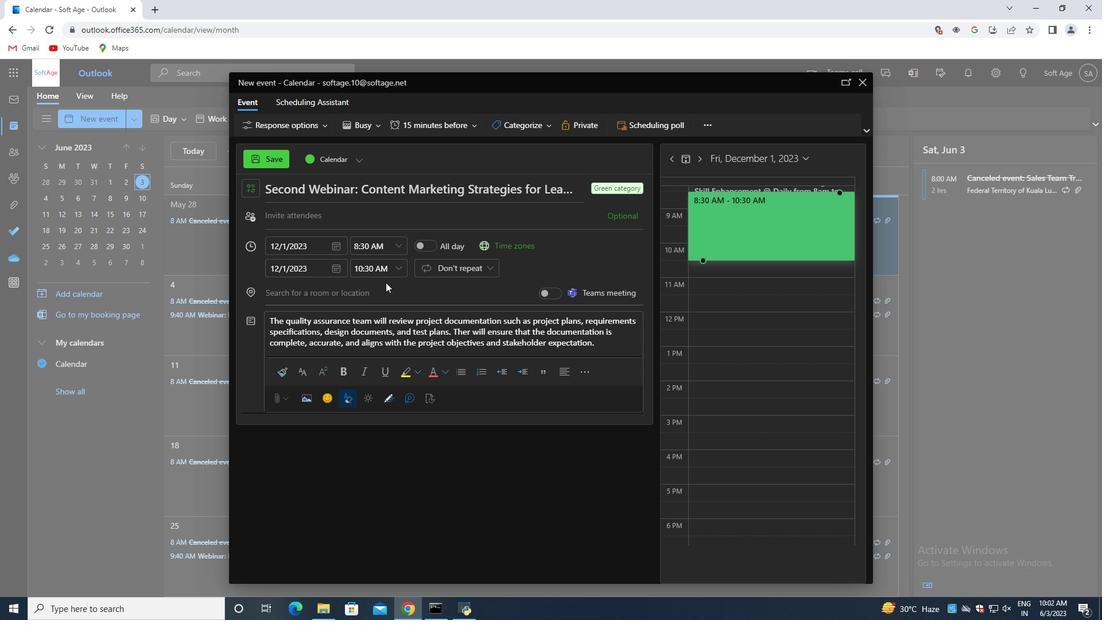 
Action: Mouse pressed left at (382, 292)
Screenshot: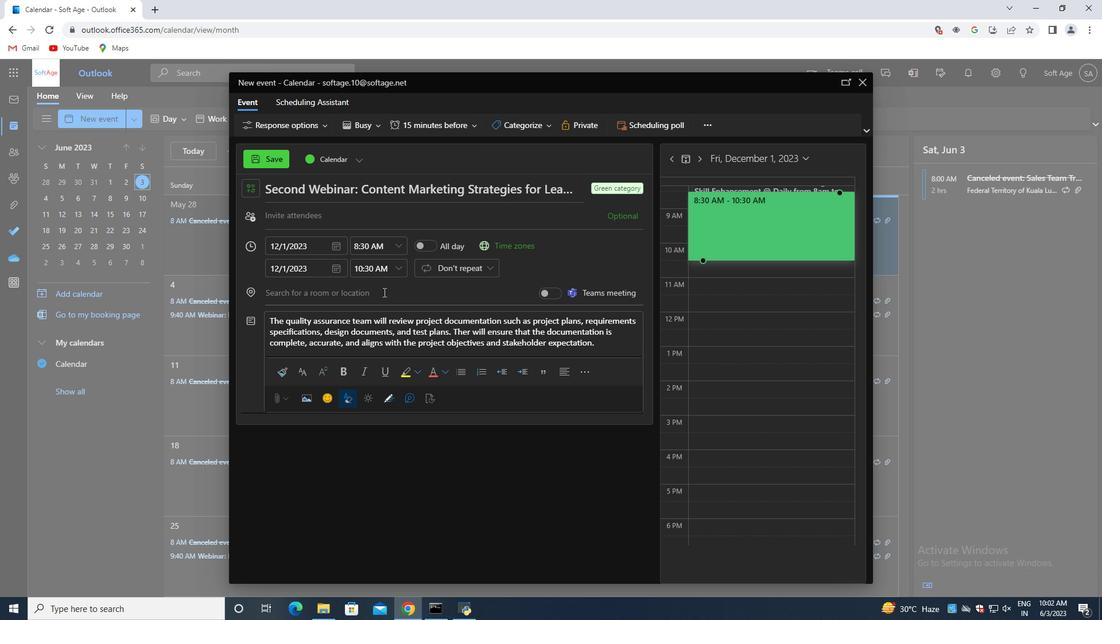 
Action: Key pressed 456
Screenshot: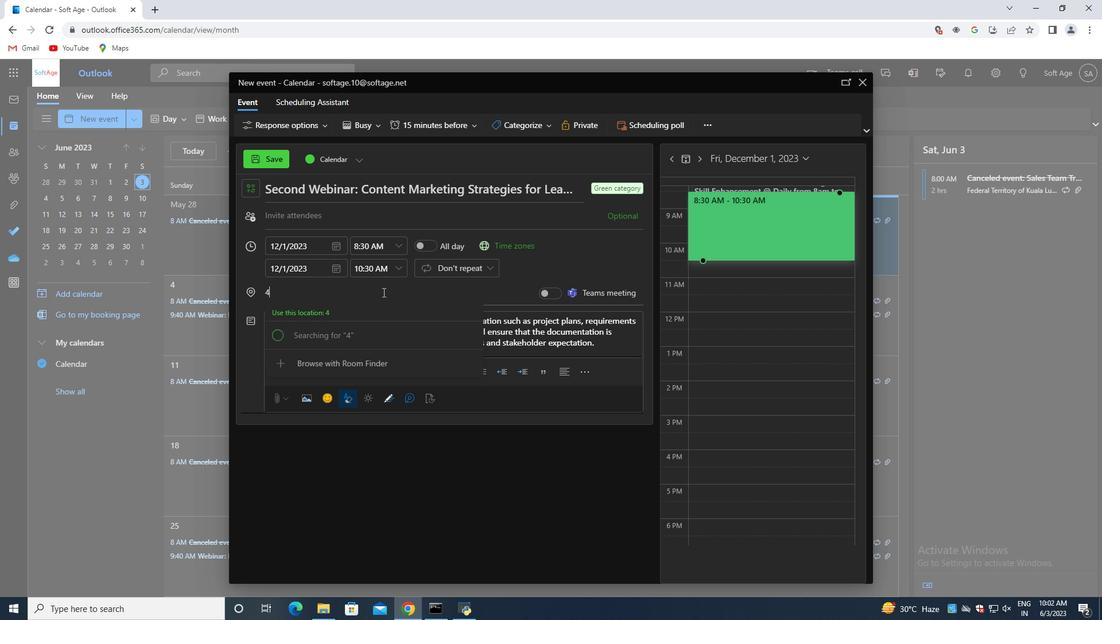 
Action: Mouse moved to (481, 308)
Screenshot: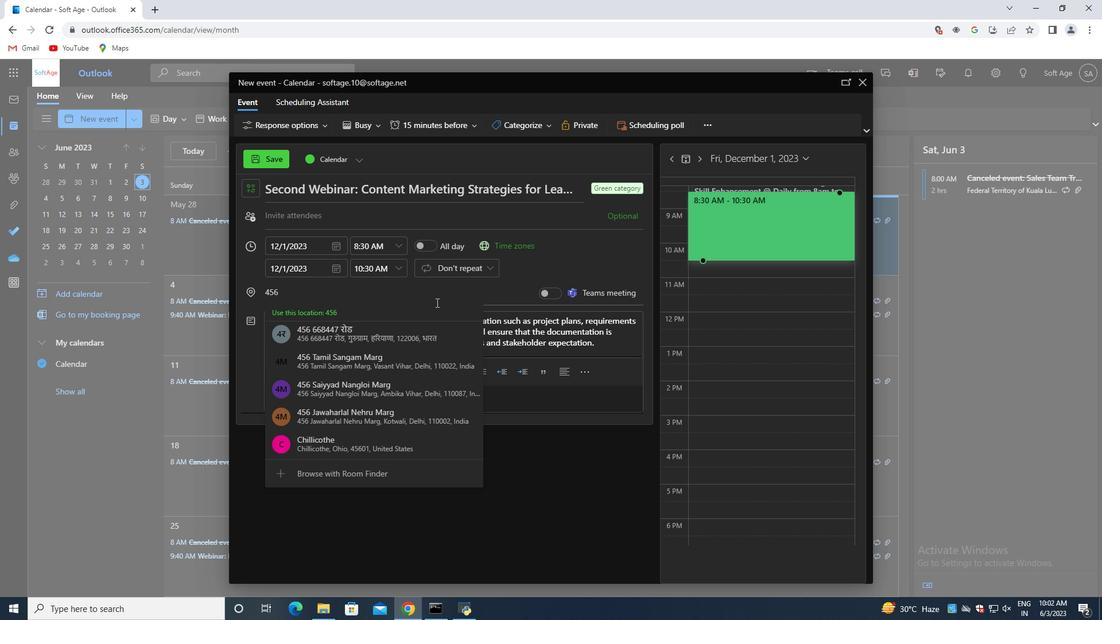 
Action: Key pressed <Key.space><Key.shift>Giza<Key.space><Key.shift>Pyramids,<Key.space><Key.shift>Giza.<Key.backspace>,<Key.space><Key.shift><Key.shift><Key.shift><Key.shift>Egypts<Key.backspace>
Screenshot: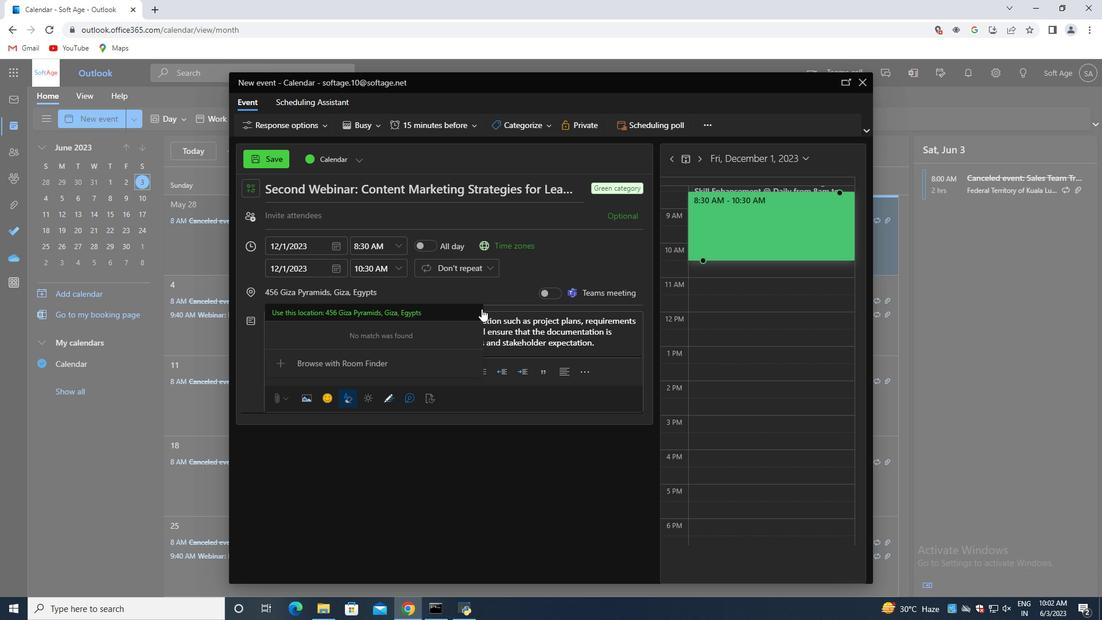 
Action: Mouse moved to (429, 312)
Screenshot: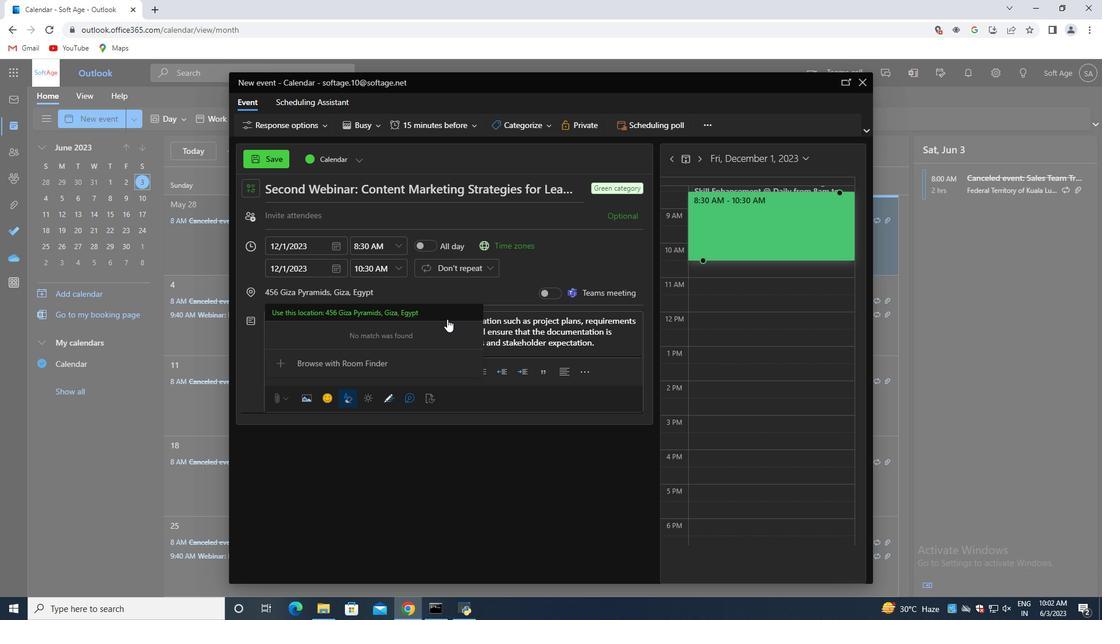 
Action: Mouse pressed left at (429, 312)
Screenshot: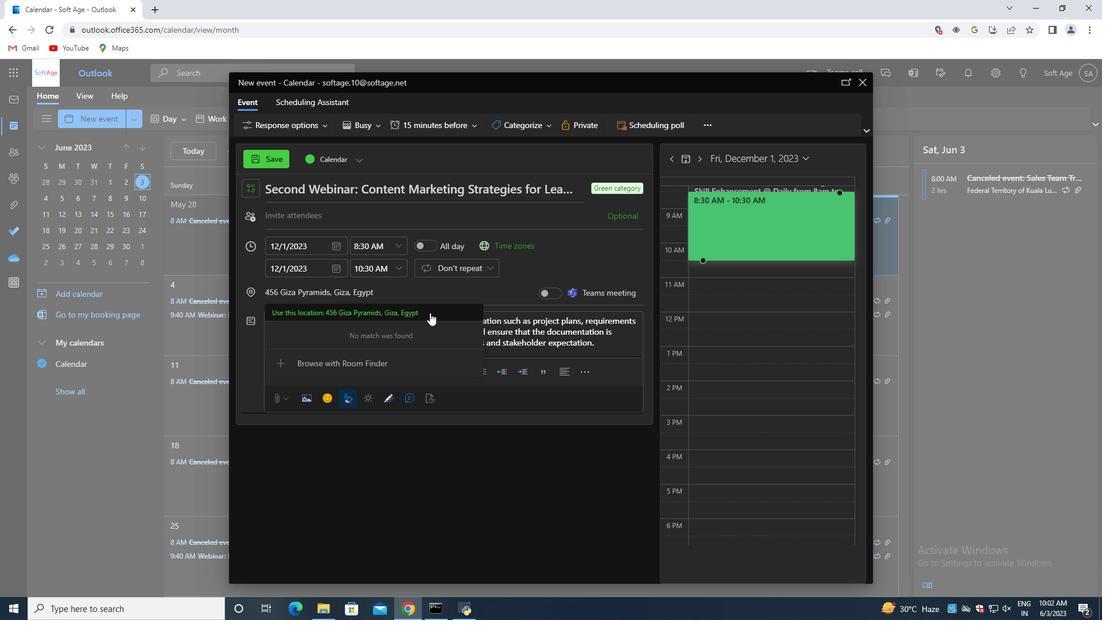 
Action: Mouse moved to (387, 217)
Screenshot: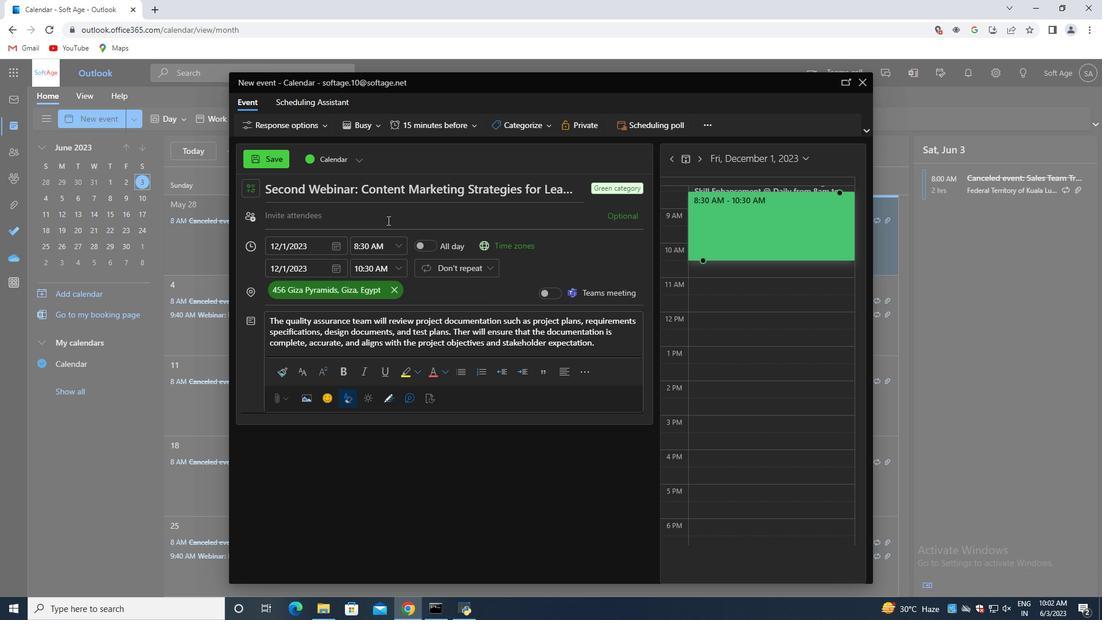 
Action: Mouse pressed left at (387, 217)
Screenshot: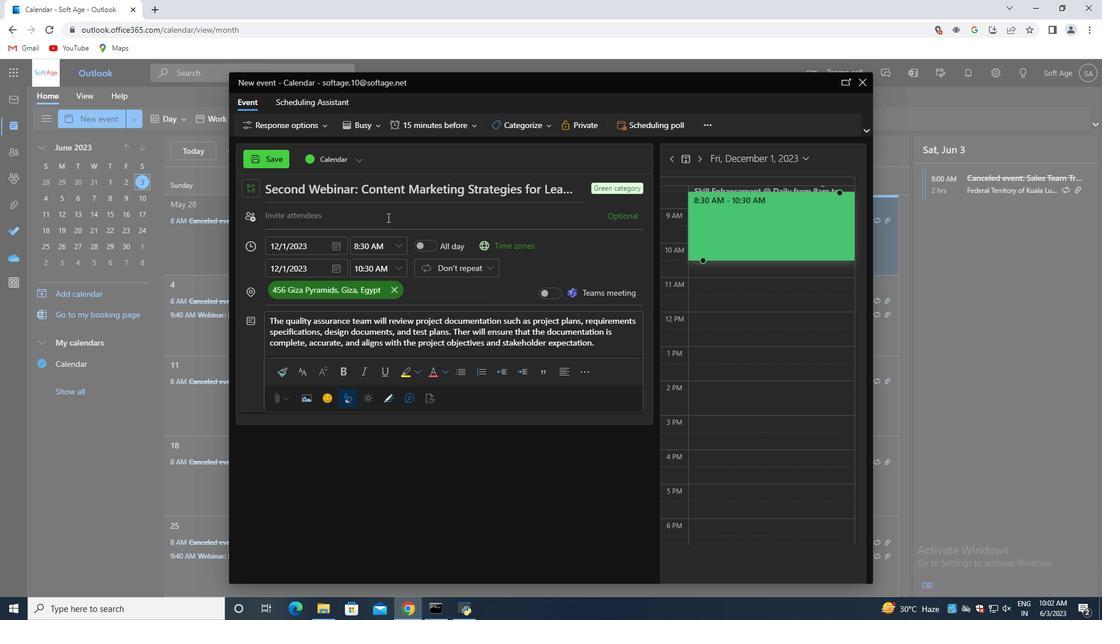 
Action: Mouse moved to (417, 212)
Screenshot: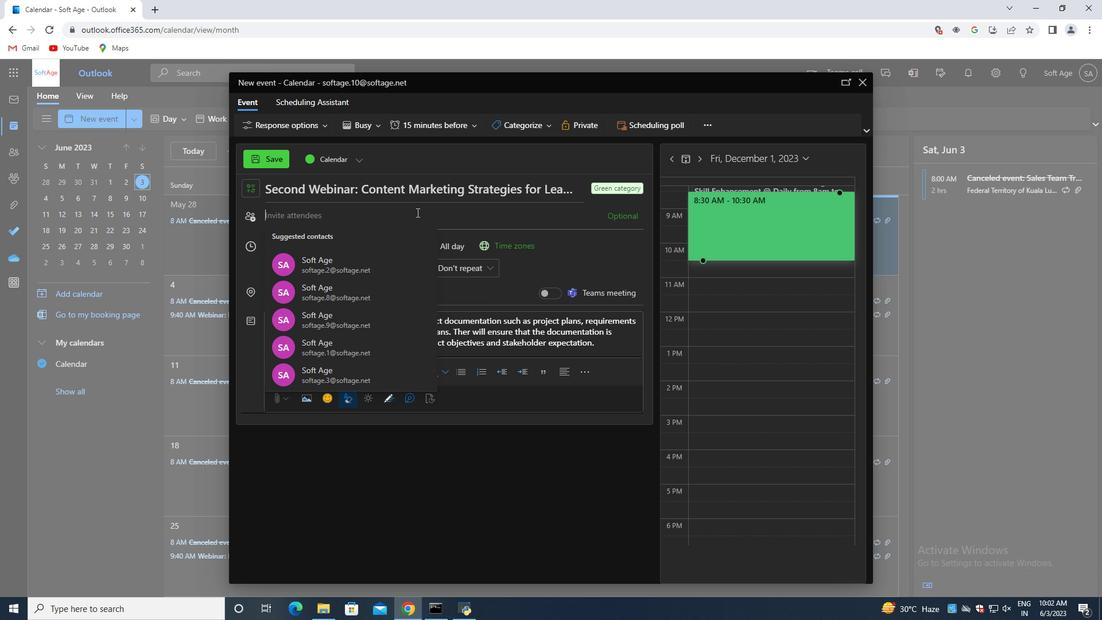 
Action: Key pressed <Key.shift>S<Key.backspace><Key.backspace>softage.3<Key.shift>@softage.net<Key.enter>softage.4<Key.shift>@softage.net<Key.enter>
Screenshot: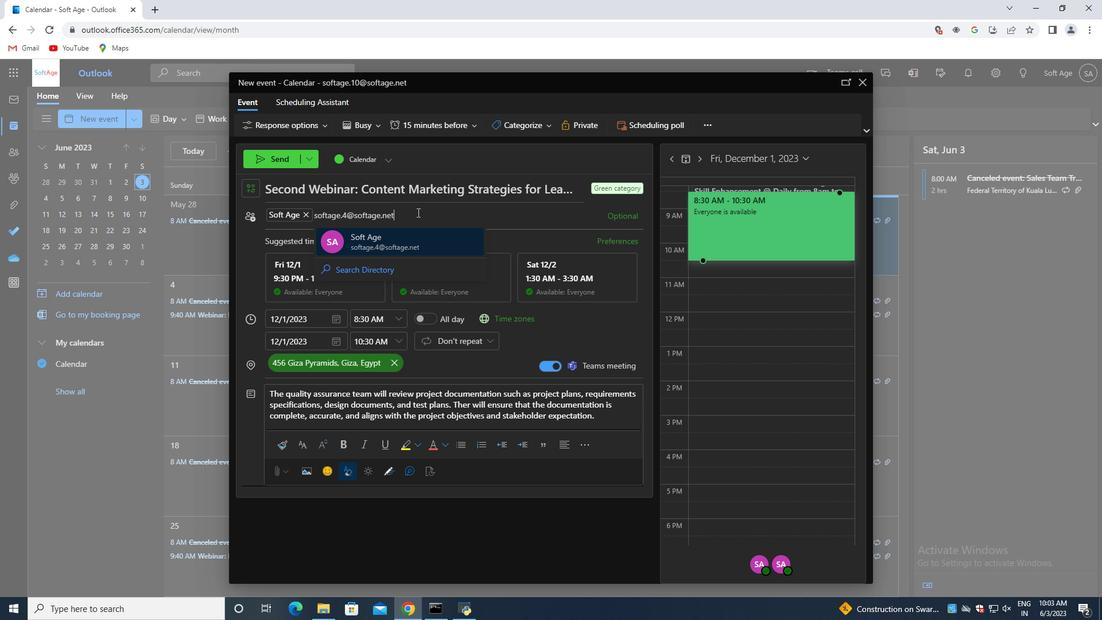 
Action: Mouse moved to (443, 128)
Screenshot: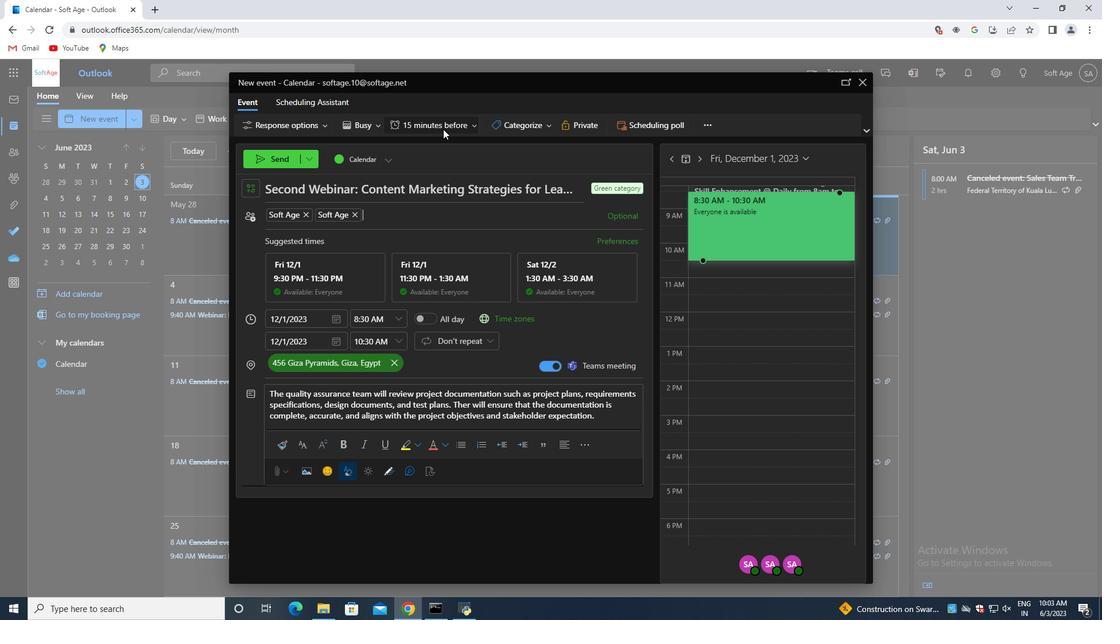 
Action: Mouse pressed left at (443, 128)
Screenshot: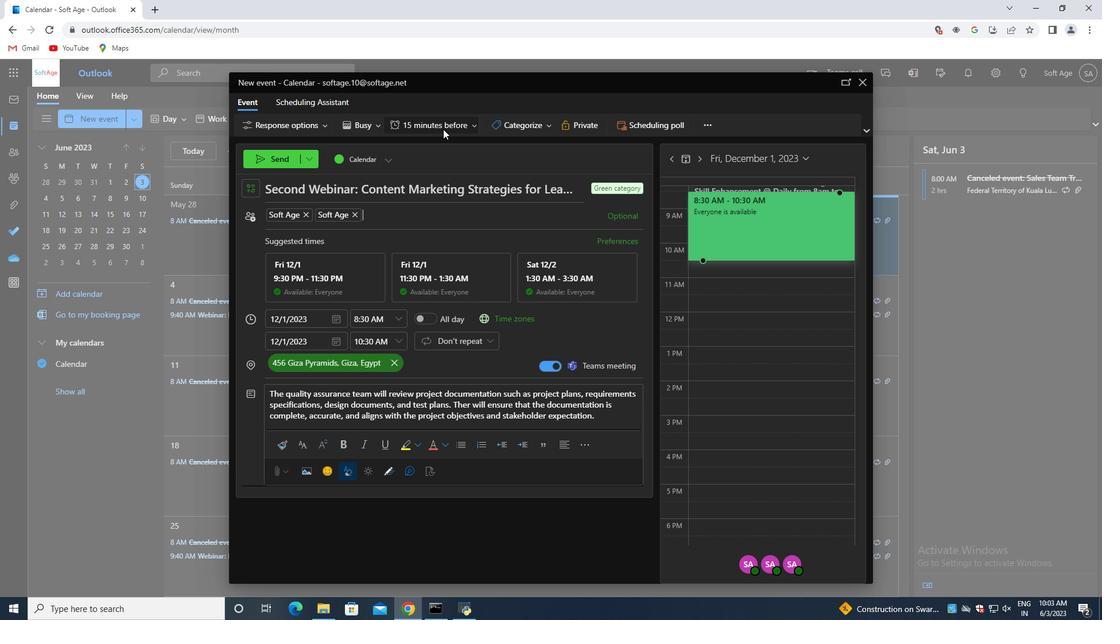 
Action: Mouse moved to (462, 273)
Screenshot: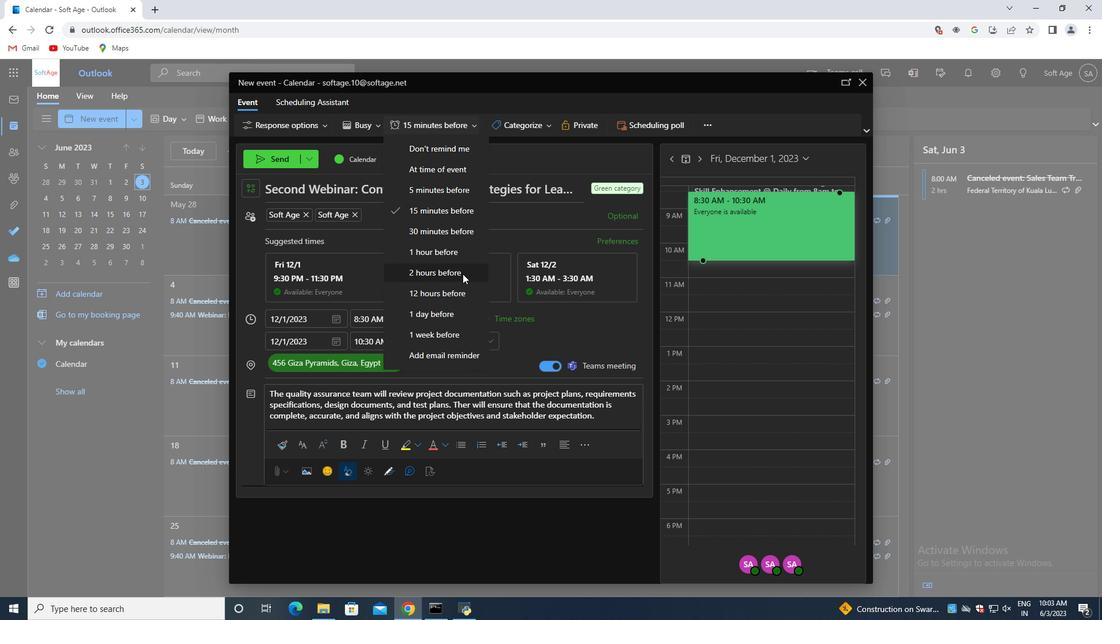 
Action: Mouse pressed left at (462, 273)
Screenshot: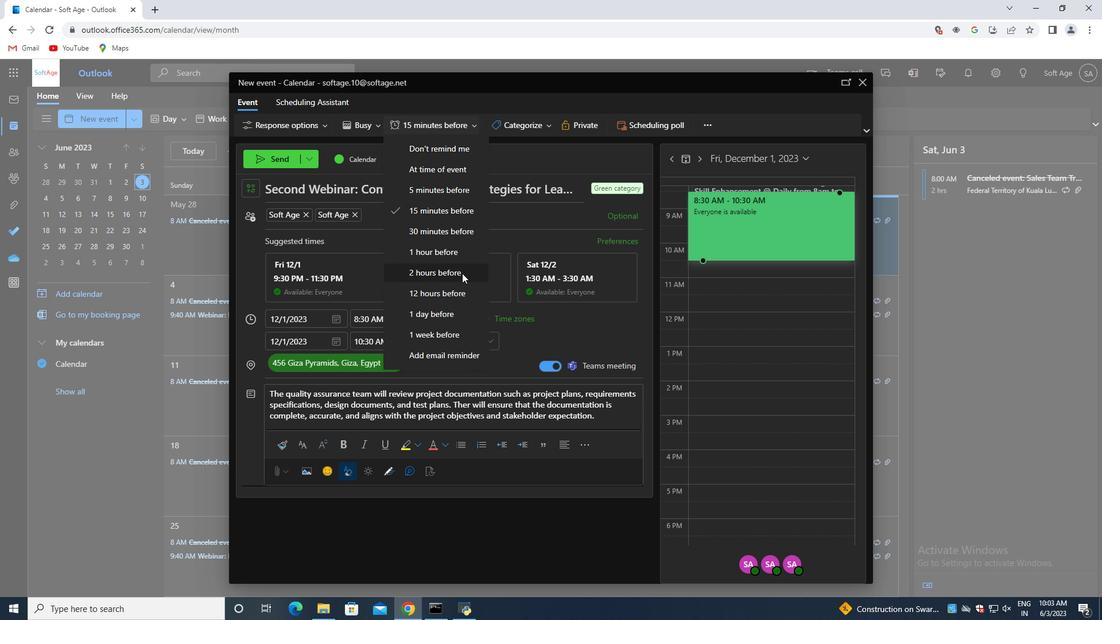 
Action: Mouse moved to (283, 160)
Screenshot: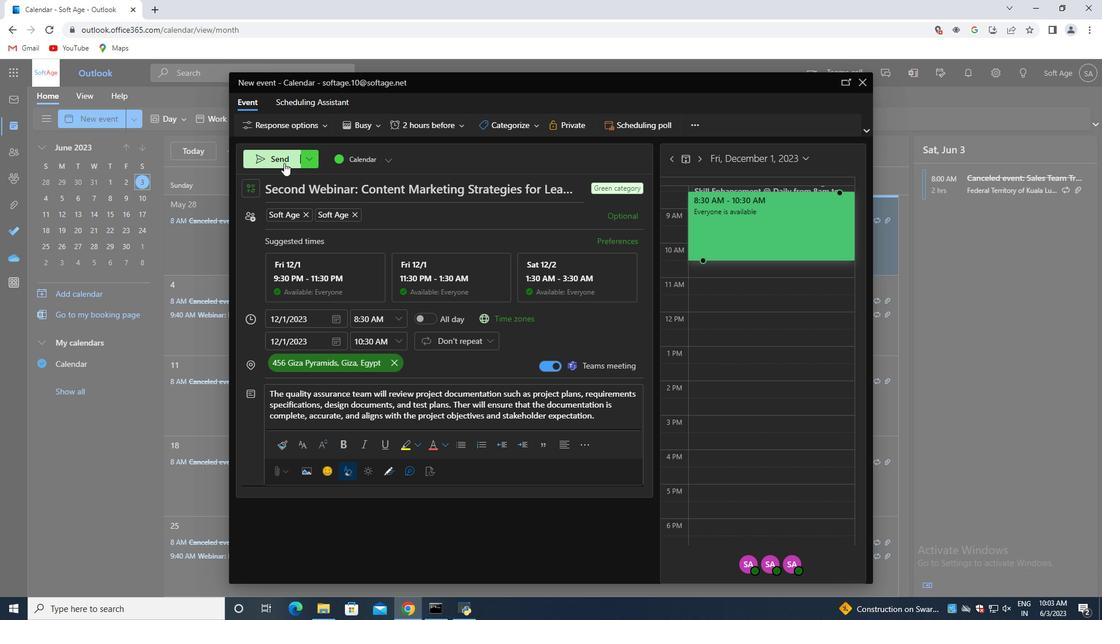 
Action: Mouse pressed left at (283, 160)
Screenshot: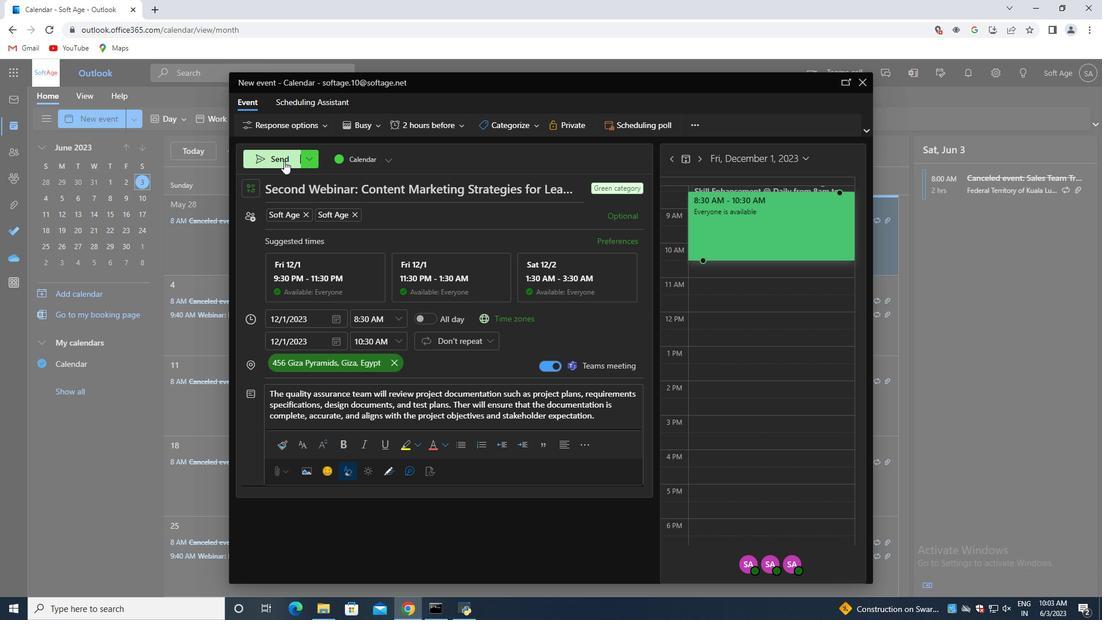 
